 Task: Assign mailaustralia7@gmail.com as Assignee of Issue Issue0000000003 in Backlog  in Scrum Project Project0000000001 in Jira. Assign carxxstreet791@gmail.com as Assignee of Issue Issue0000000004 in Backlog  in Scrum Project Project0000000001 in Jira. Assign carxxstreet791@gmail.com as Assignee of Issue Issue0000000005 in Backlog  in Scrum Project Project0000000001 in Jira. Assign prateek.ku2001@gmail.com as Assignee of Issue Issue0000000006 in Backlog  in Scrum Project Project0000000002 in Jira. Assign prateek.ku2001@gmail.com as Assignee of Issue Issue0000000007 in Backlog  in Scrum Project Project0000000002 in Jira
Action: Mouse moved to (392, 449)
Screenshot: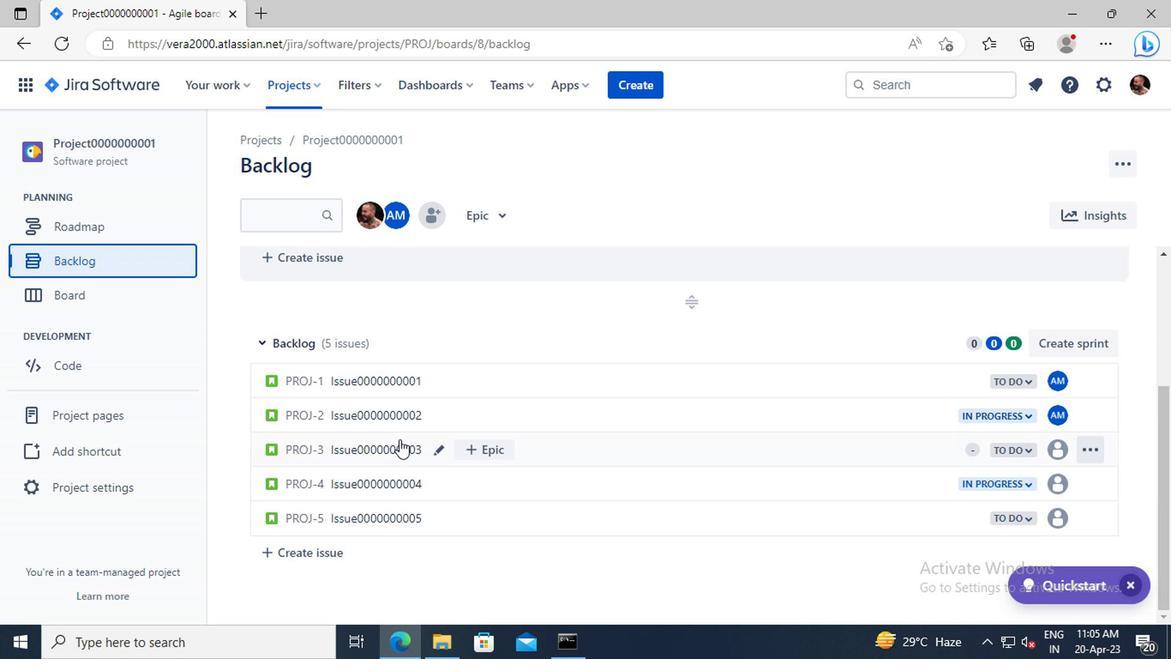 
Action: Mouse pressed left at (392, 449)
Screenshot: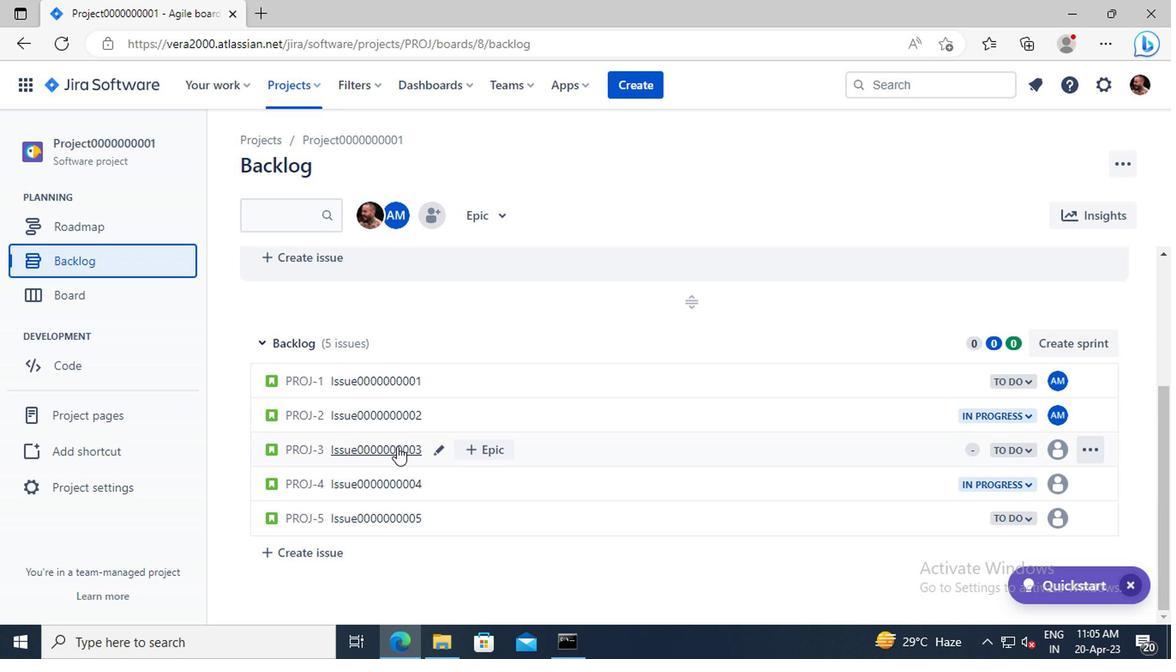 
Action: Mouse moved to (938, 439)
Screenshot: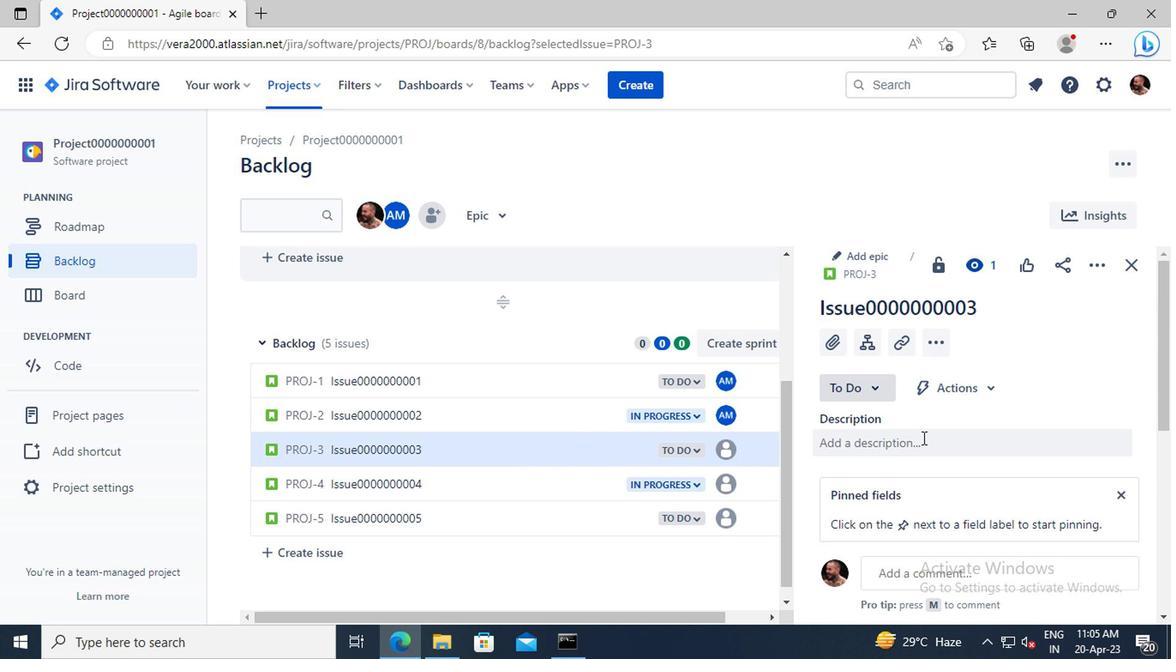 
Action: Mouse scrolled (938, 438) with delta (0, 0)
Screenshot: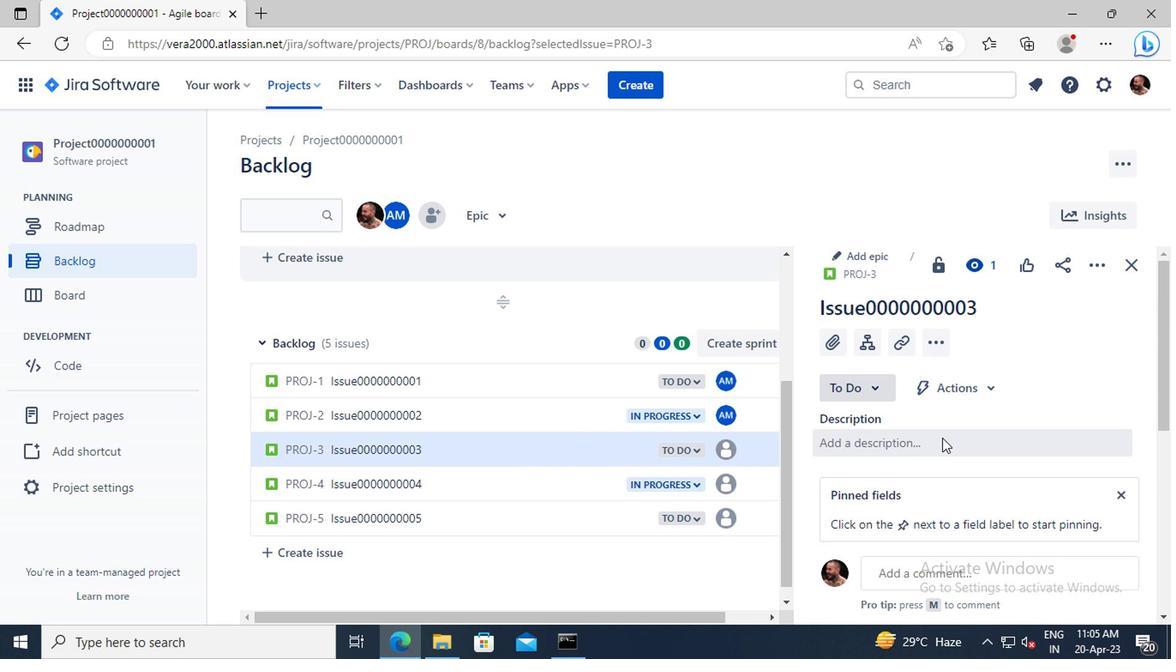 
Action: Mouse scrolled (938, 438) with delta (0, 0)
Screenshot: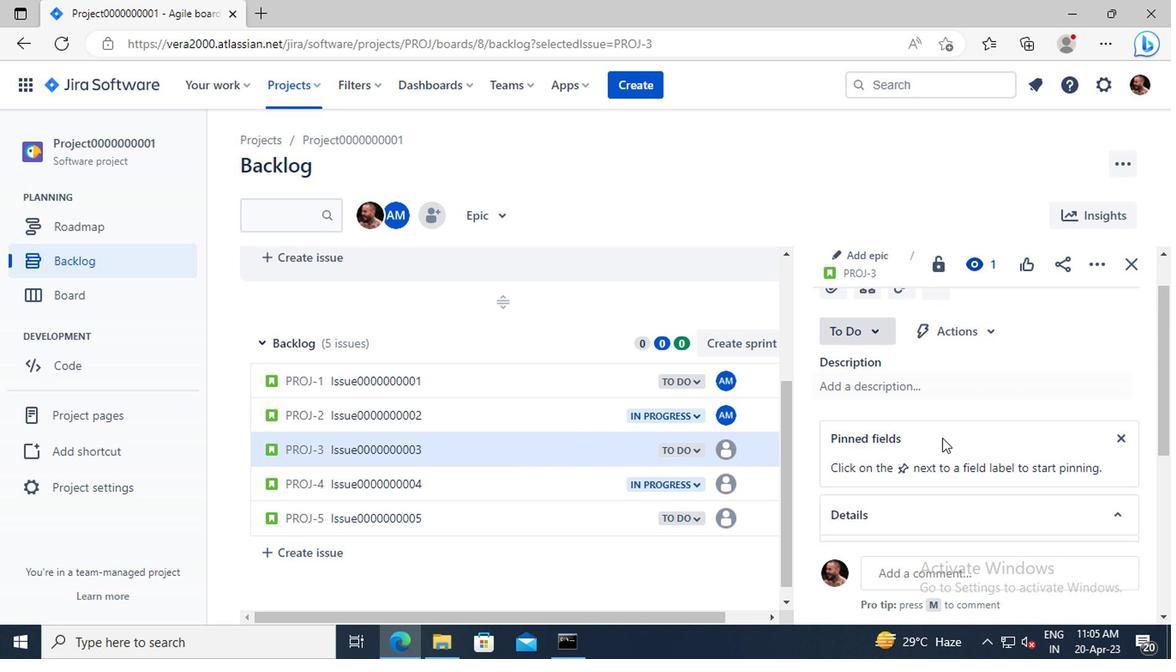 
Action: Mouse scrolled (938, 438) with delta (0, 0)
Screenshot: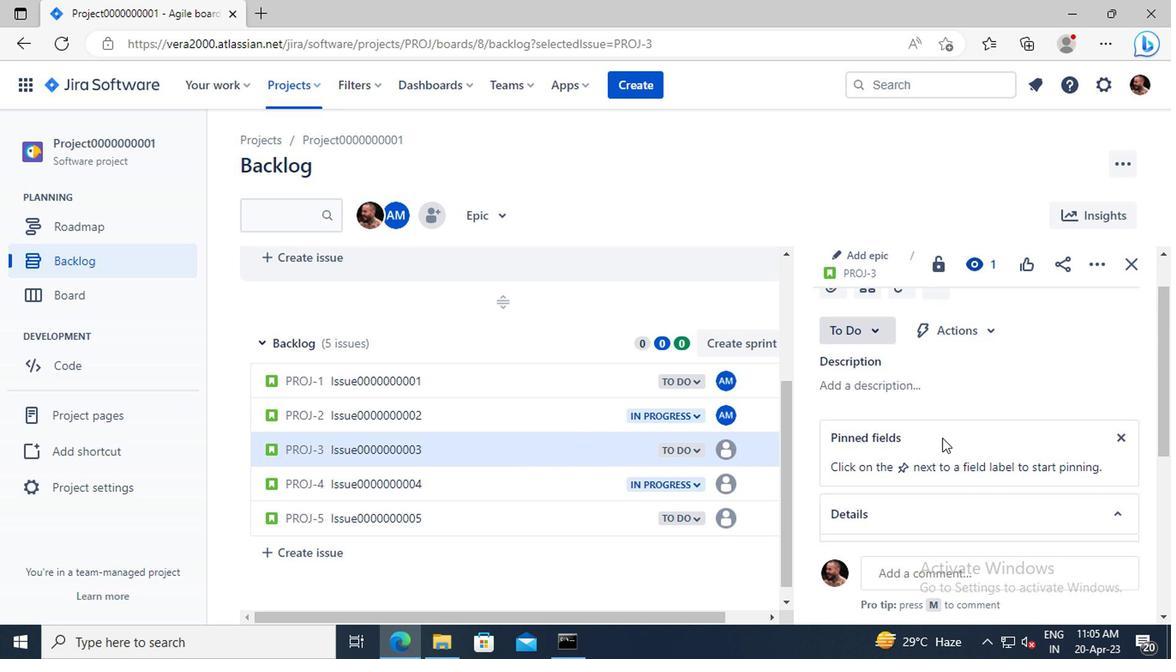 
Action: Mouse moved to (983, 442)
Screenshot: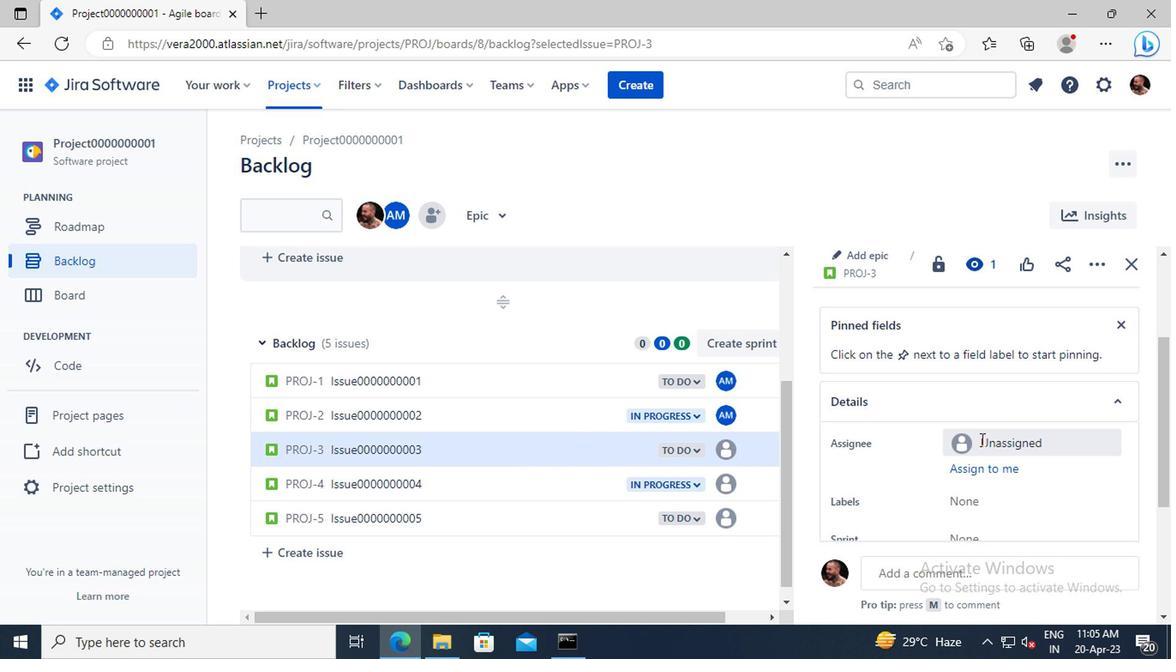 
Action: Mouse pressed left at (983, 442)
Screenshot: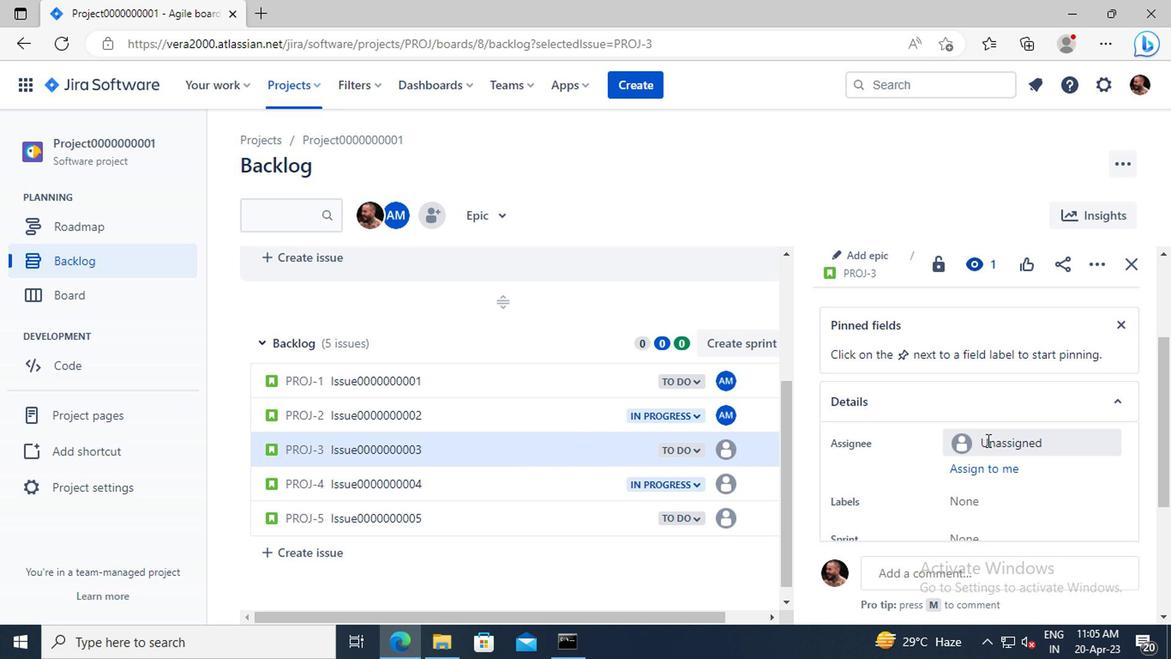 
Action: Key pressed australia
Screenshot: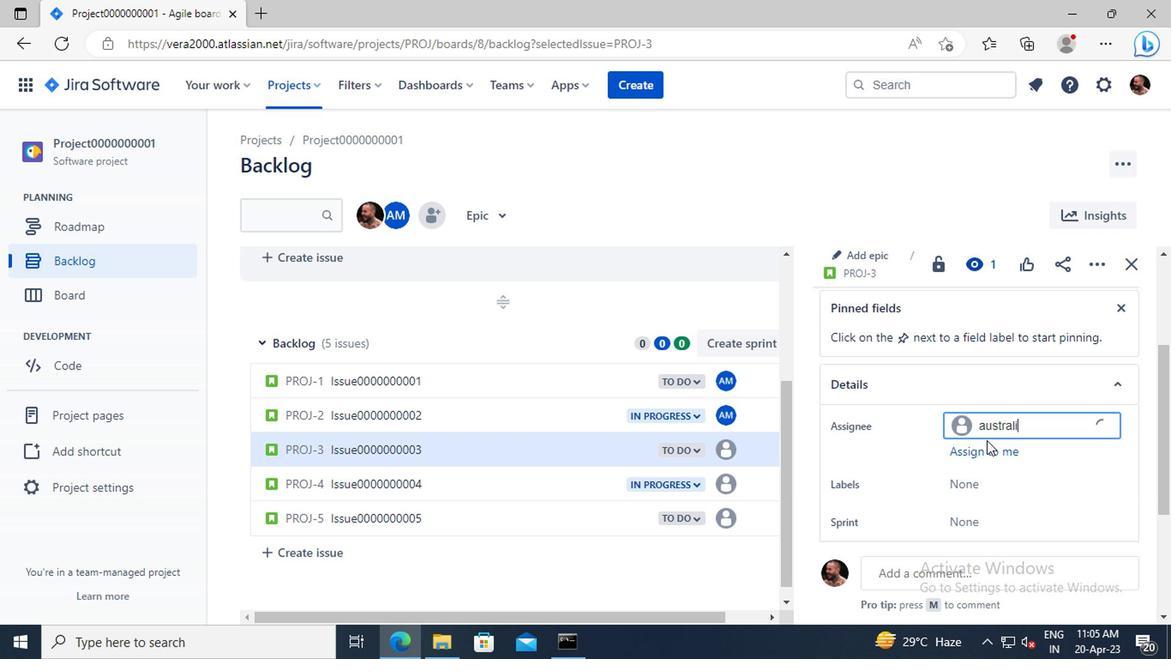 
Action: Mouse moved to (997, 470)
Screenshot: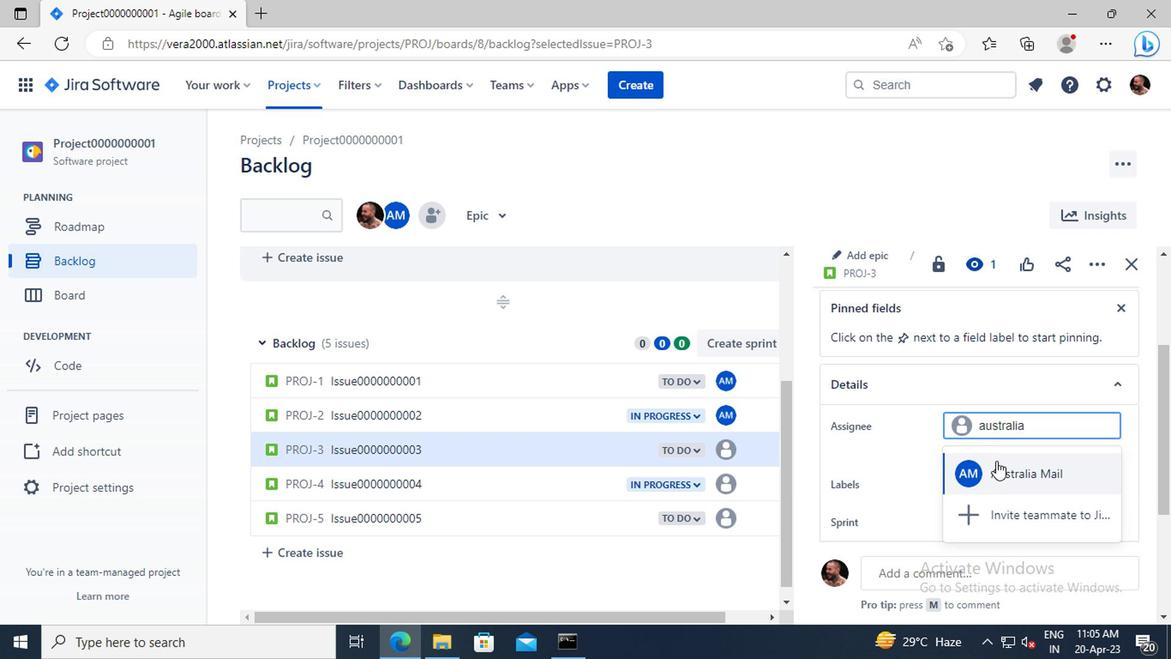 
Action: Mouse pressed left at (997, 470)
Screenshot: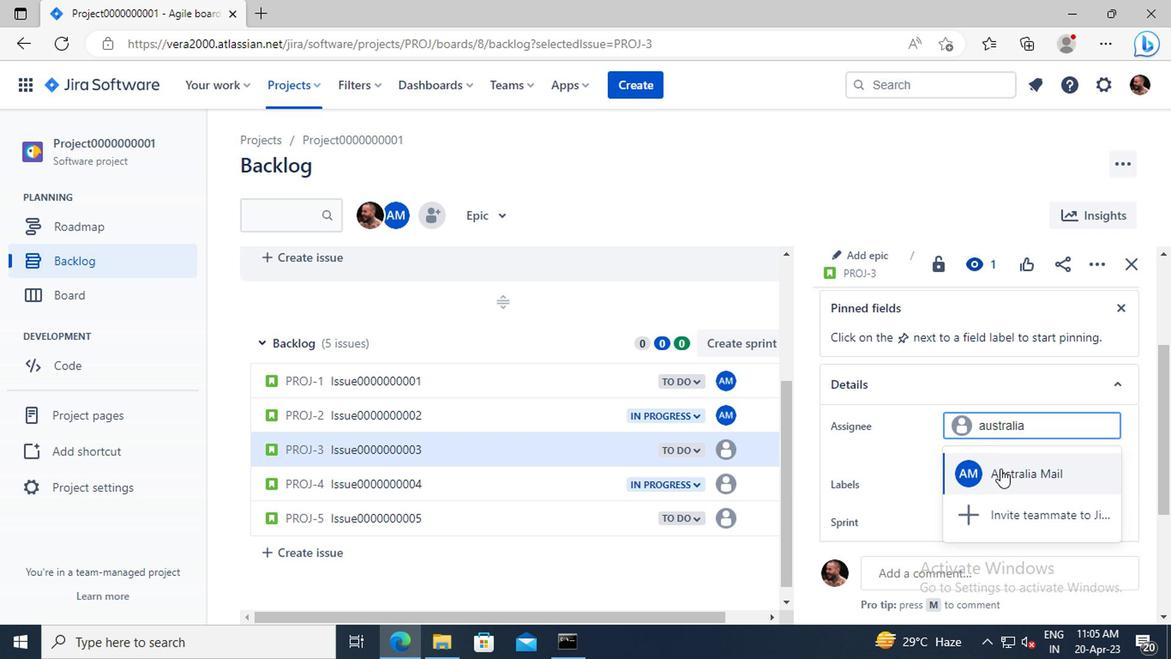 
Action: Mouse moved to (389, 480)
Screenshot: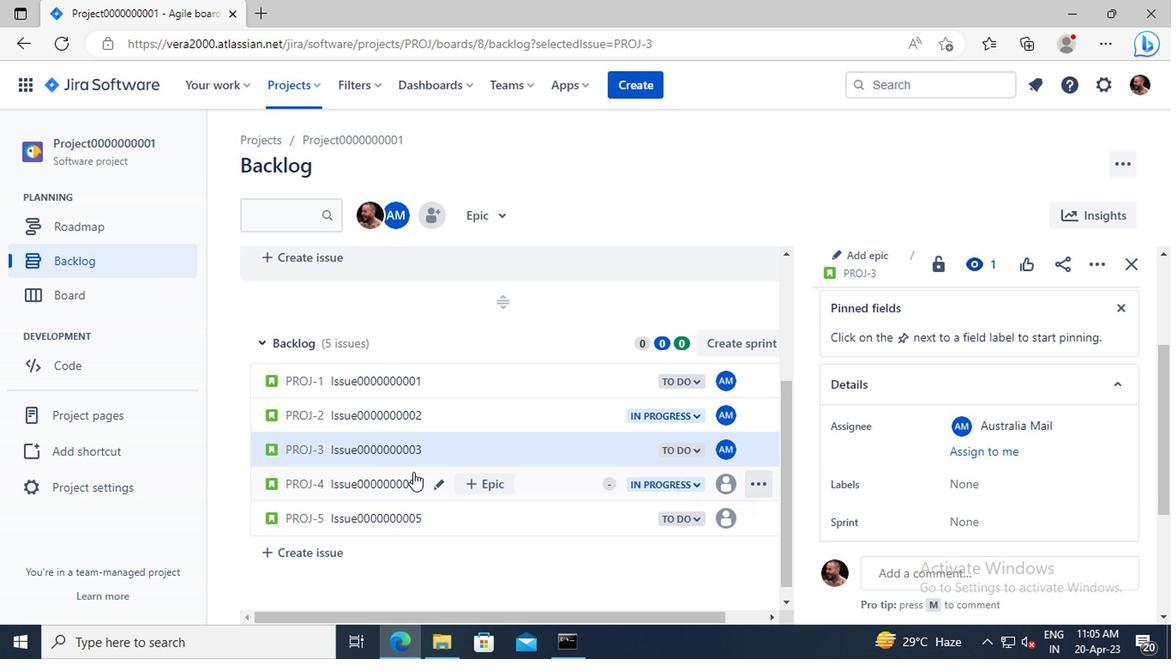 
Action: Mouse pressed left at (389, 480)
Screenshot: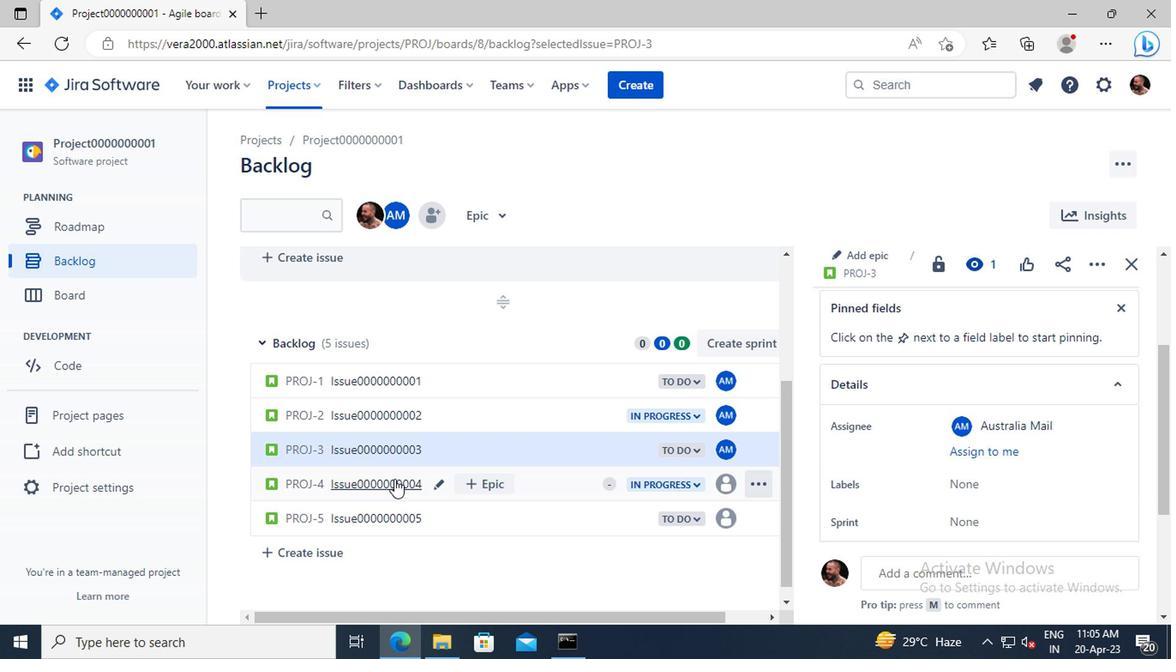 
Action: Mouse moved to (926, 429)
Screenshot: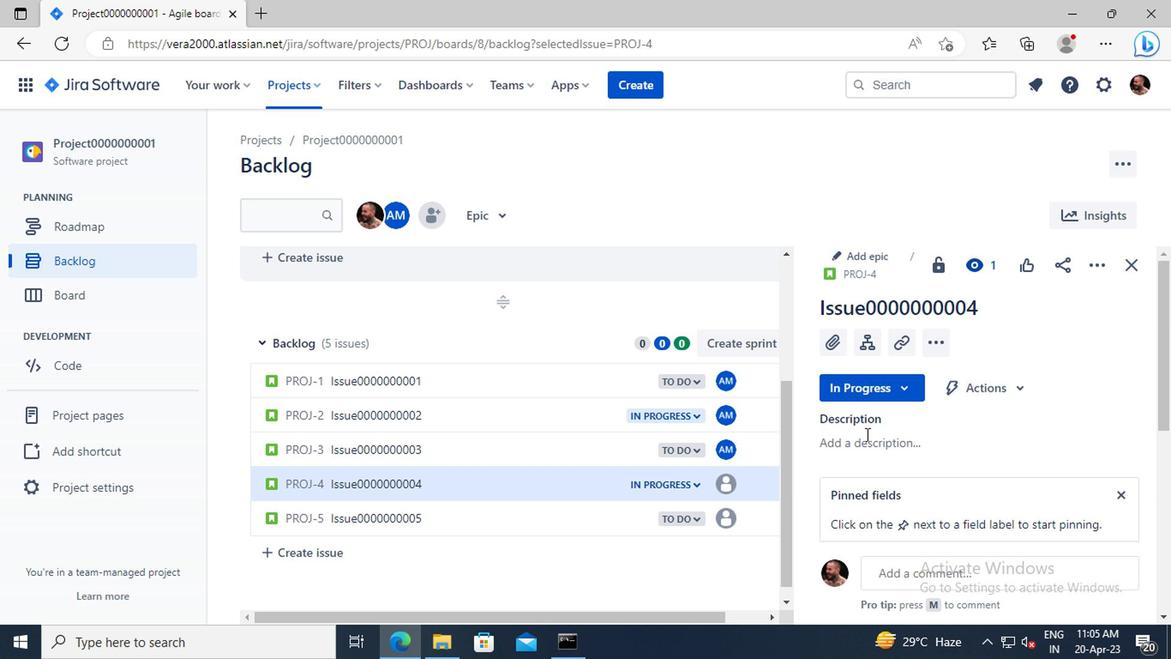 
Action: Mouse scrolled (926, 428) with delta (0, -1)
Screenshot: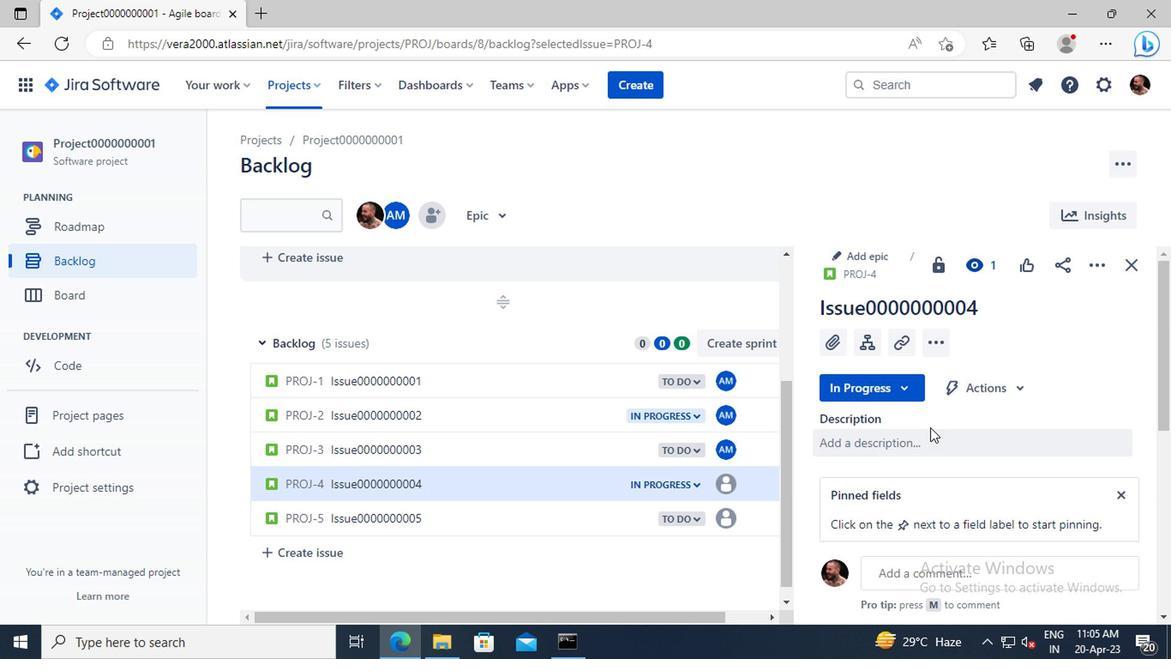 
Action: Mouse scrolled (926, 428) with delta (0, -1)
Screenshot: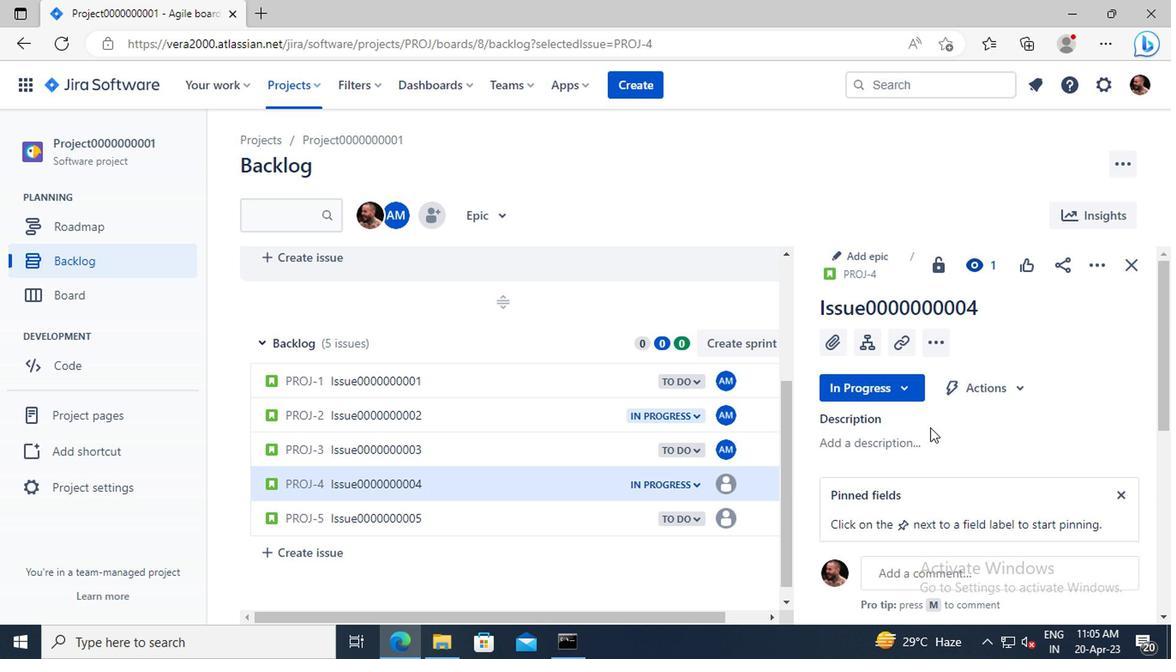 
Action: Mouse scrolled (926, 428) with delta (0, -1)
Screenshot: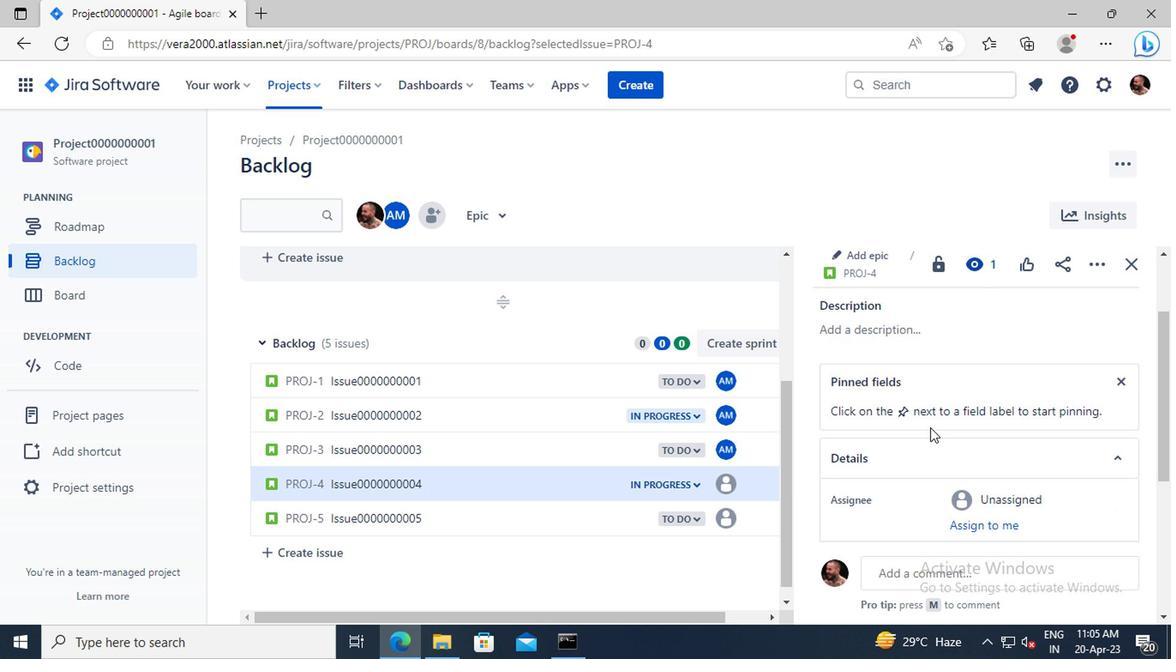 
Action: Mouse moved to (990, 436)
Screenshot: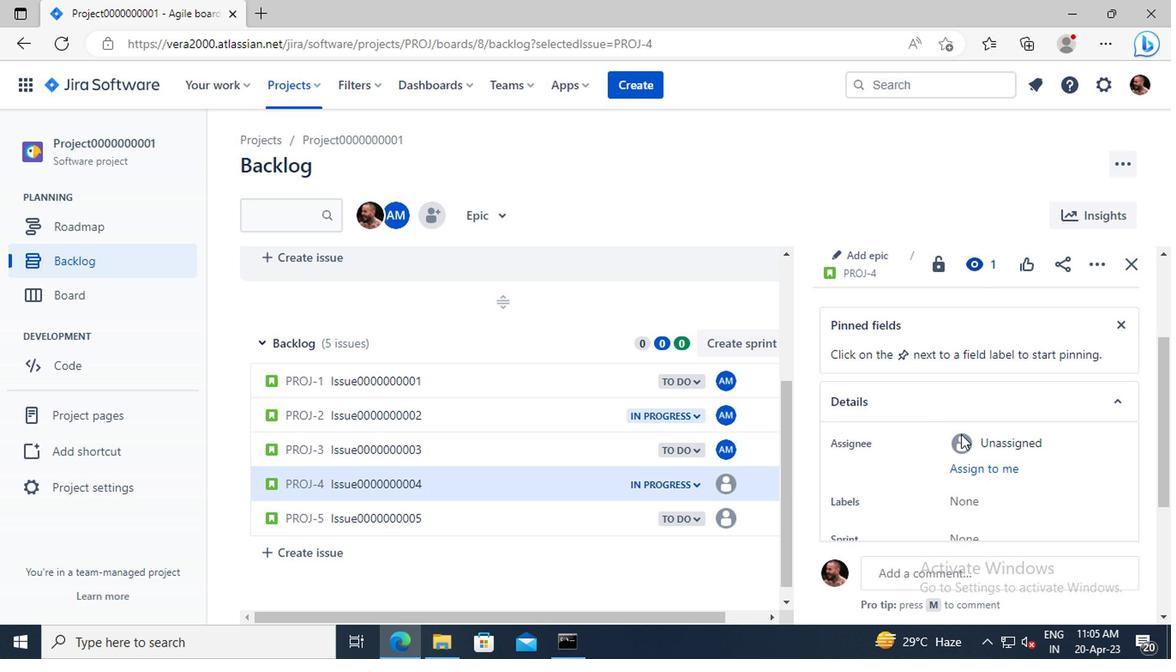 
Action: Mouse pressed left at (990, 436)
Screenshot: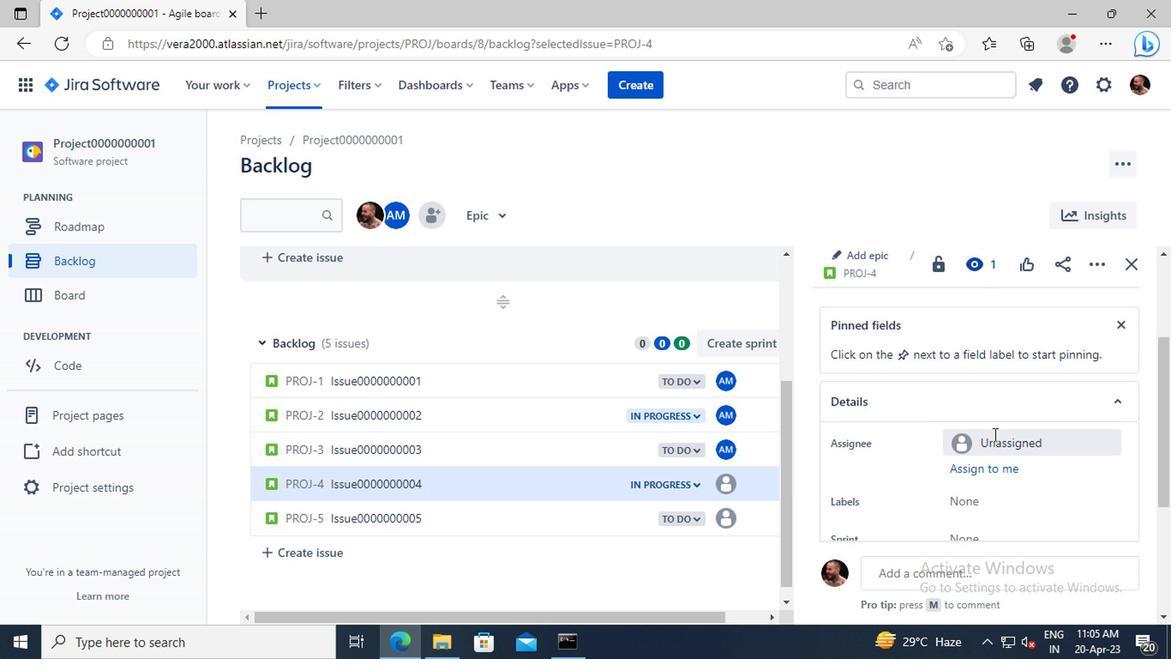 
Action: Mouse moved to (991, 436)
Screenshot: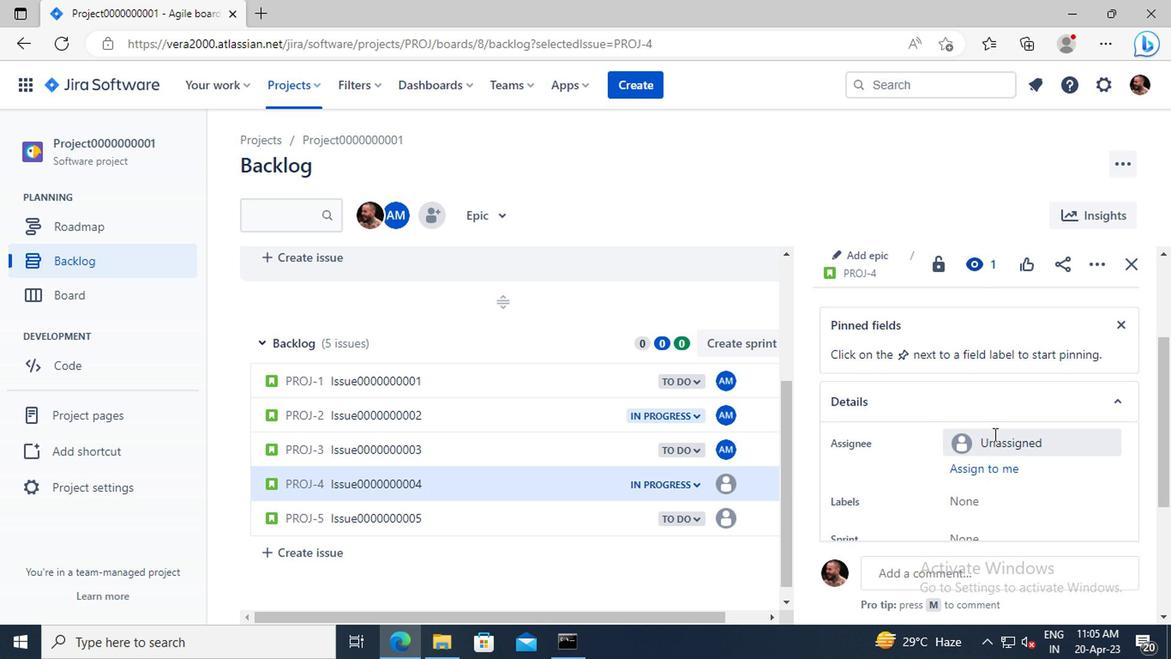 
Action: Key pressed carxx
Screenshot: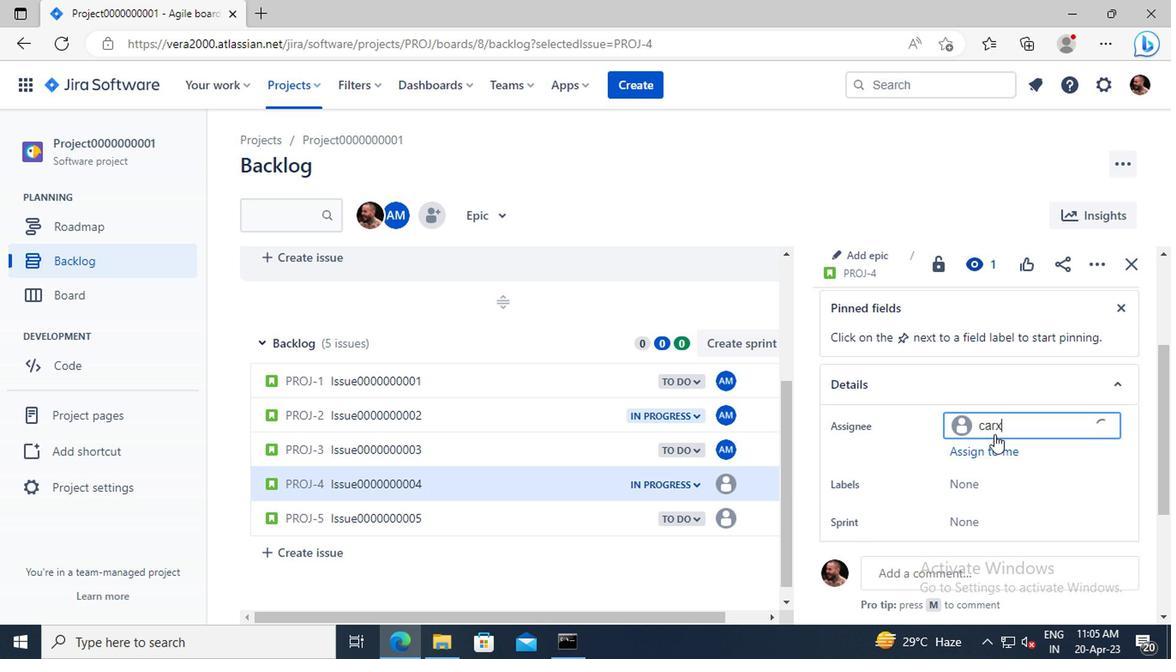 
Action: Mouse moved to (996, 477)
Screenshot: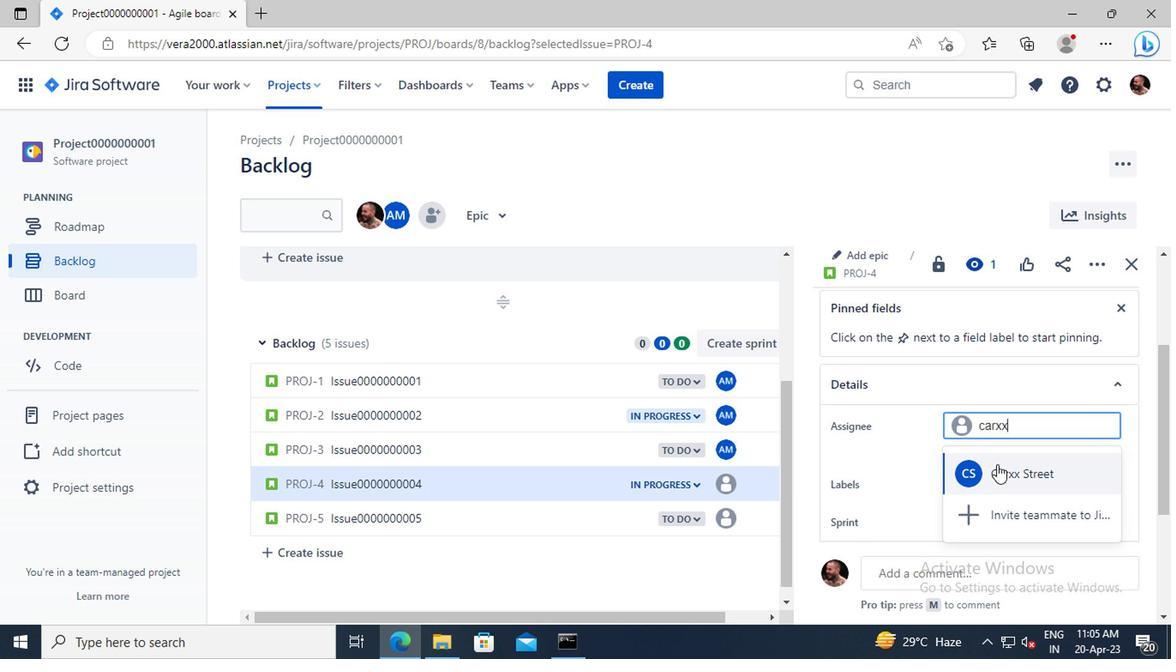 
Action: Mouse pressed left at (996, 477)
Screenshot: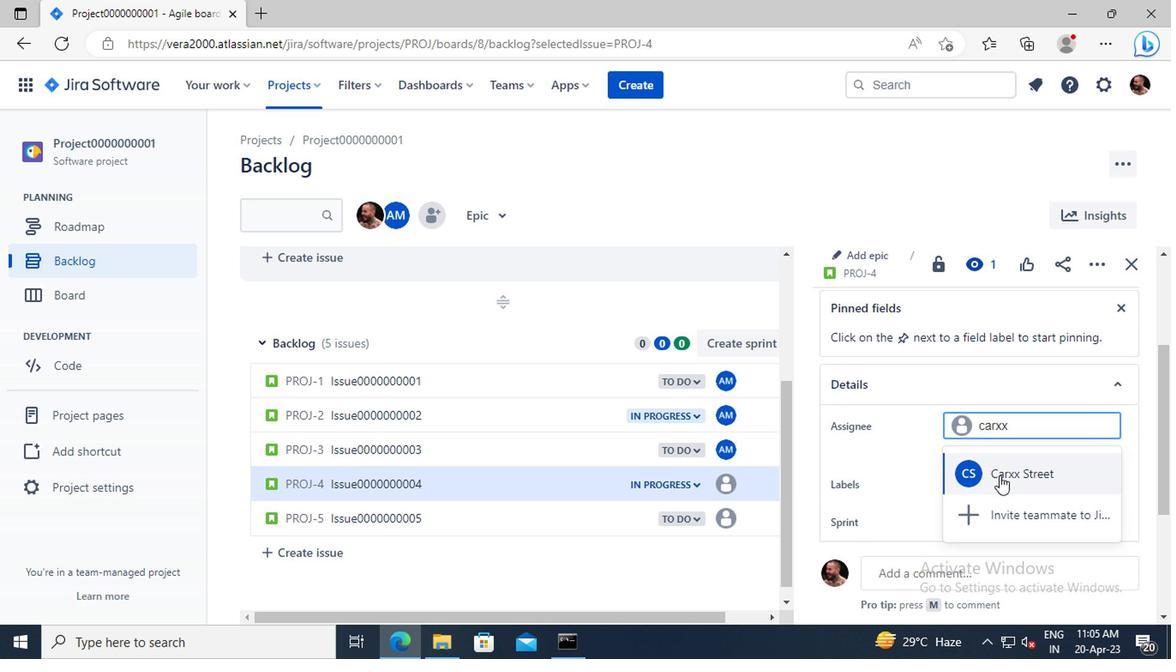 
Action: Mouse moved to (365, 517)
Screenshot: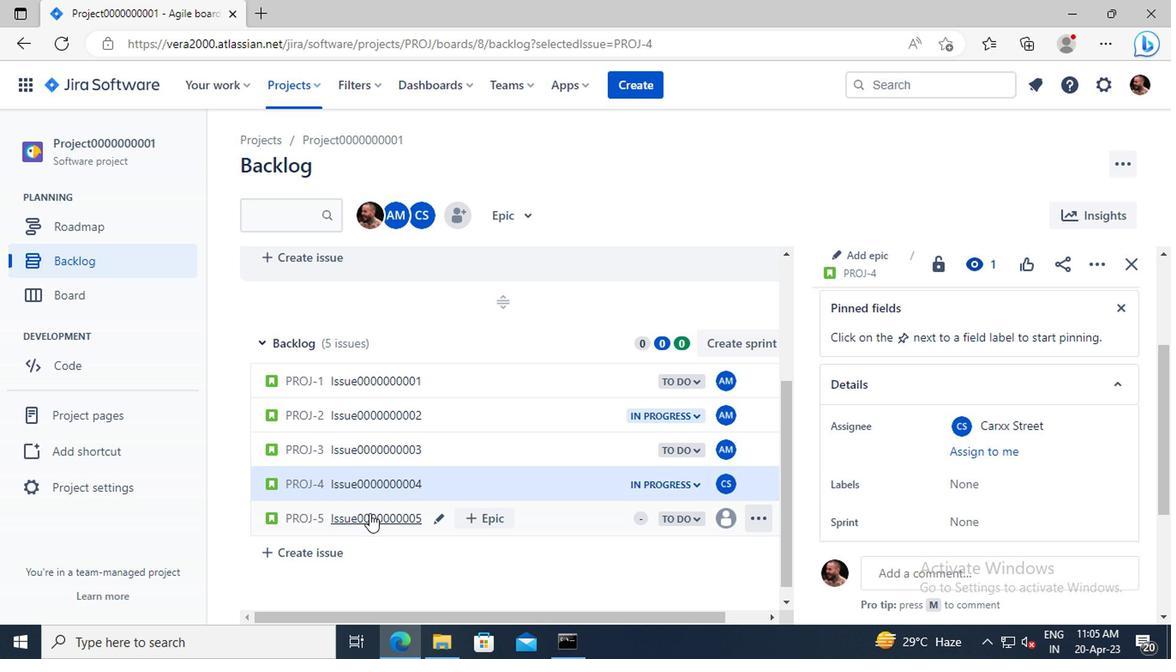 
Action: Mouse pressed left at (365, 517)
Screenshot: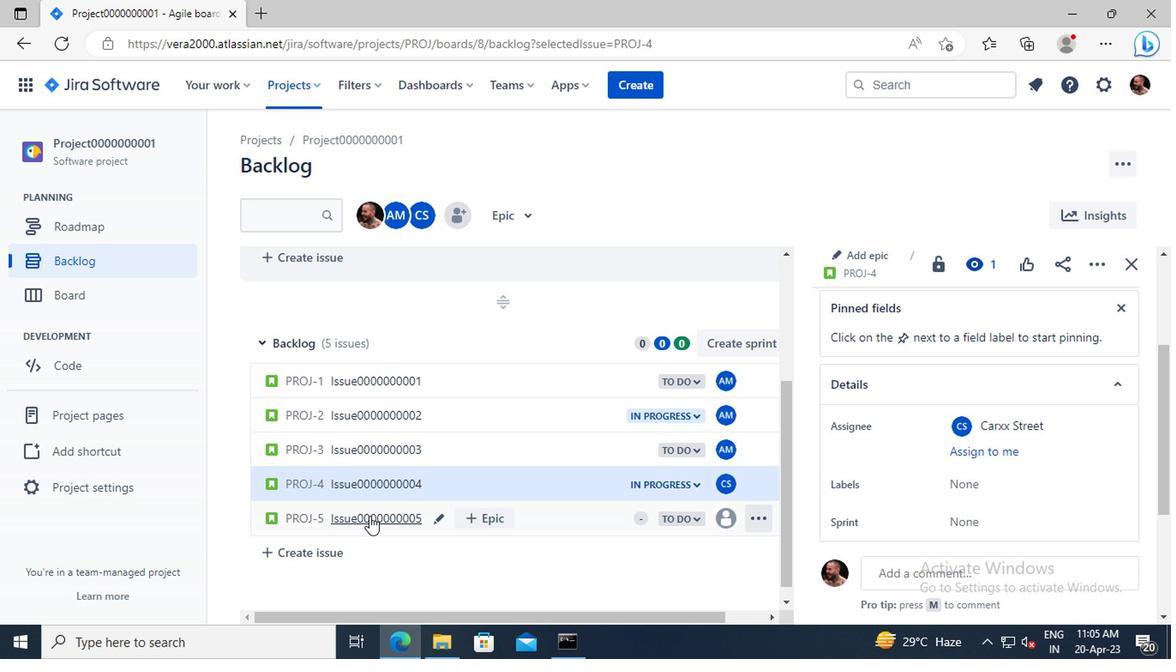 
Action: Mouse moved to (928, 439)
Screenshot: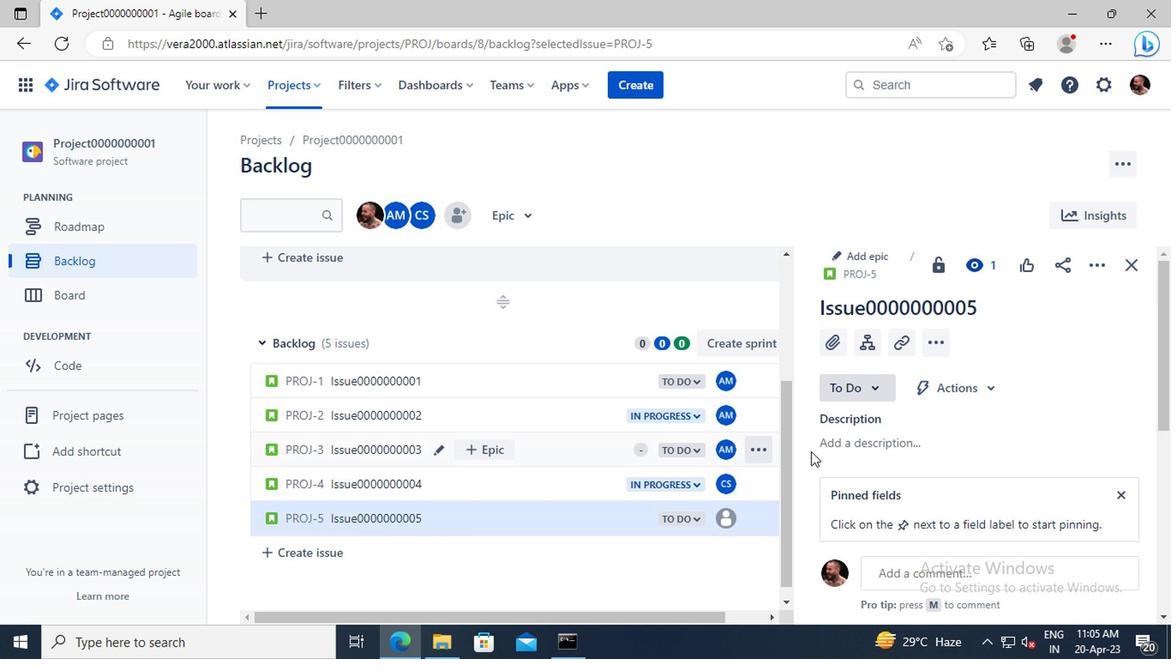
Action: Mouse scrolled (928, 438) with delta (0, 0)
Screenshot: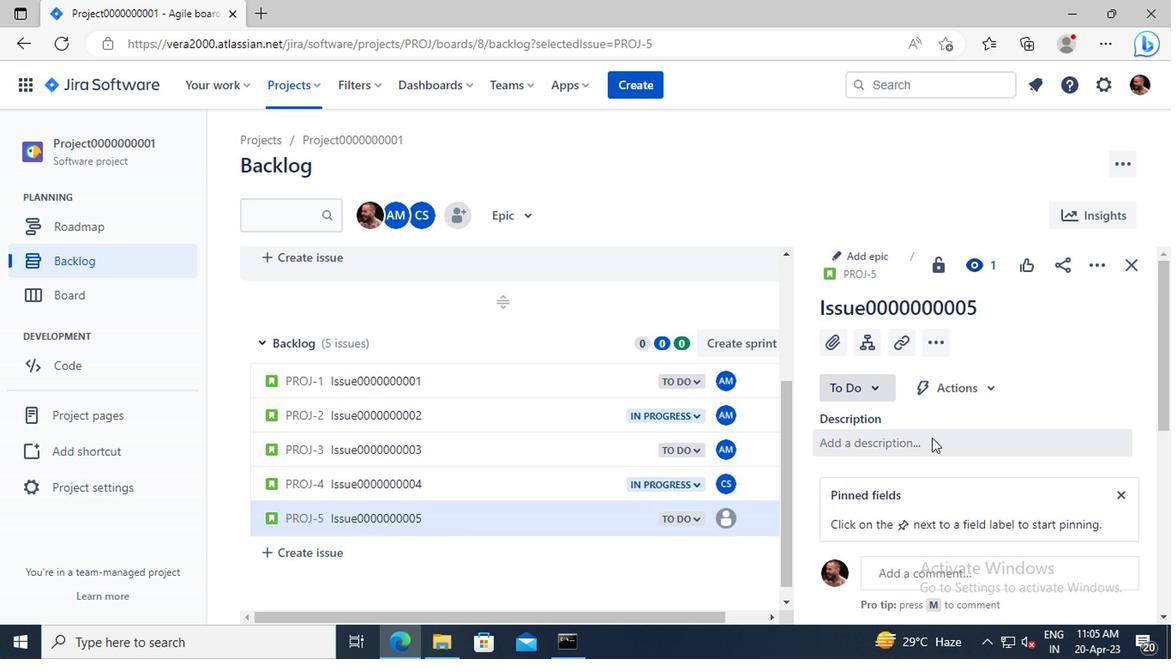 
Action: Mouse scrolled (928, 438) with delta (0, 0)
Screenshot: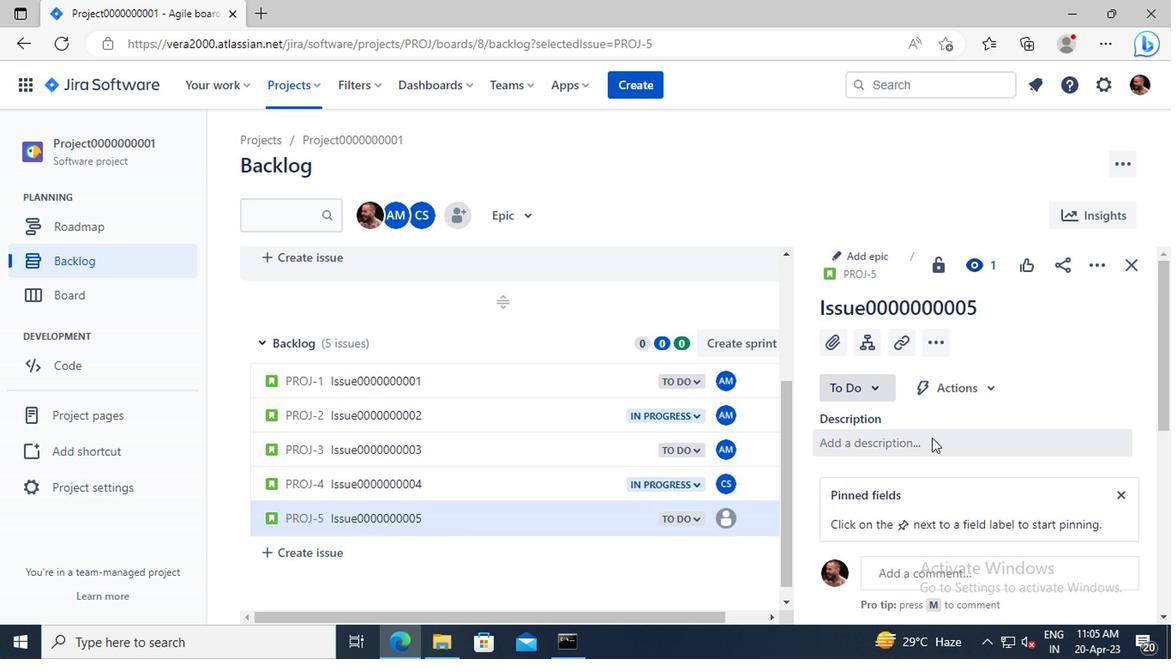 
Action: Mouse moved to (972, 423)
Screenshot: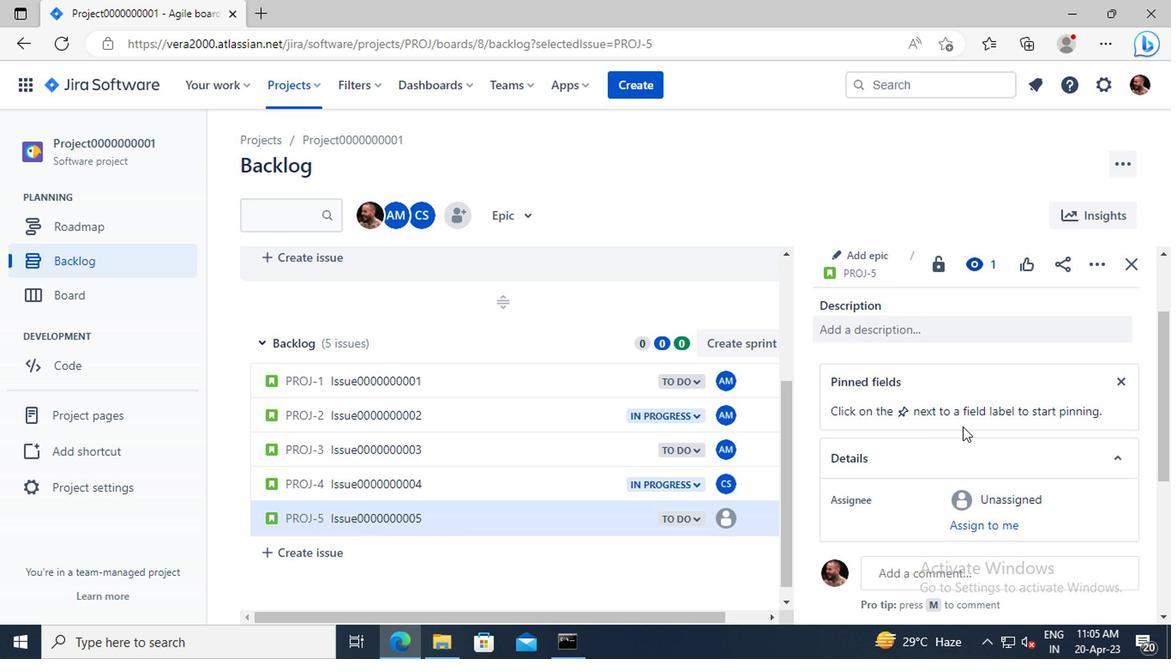 
Action: Mouse scrolled (972, 422) with delta (0, -1)
Screenshot: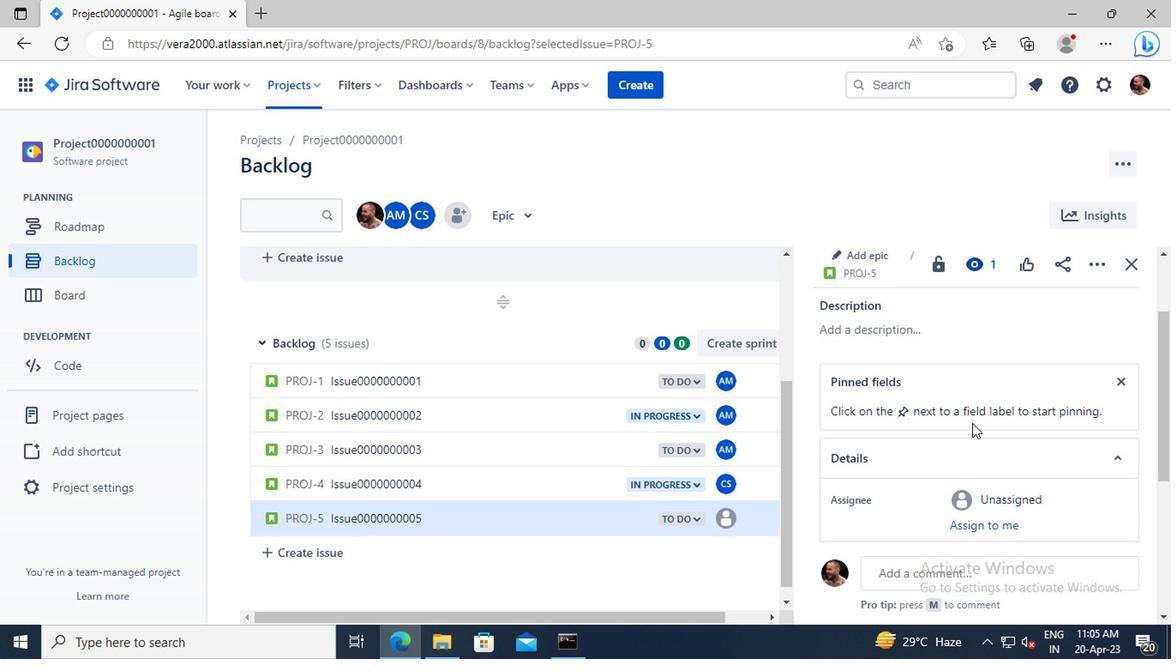 
Action: Mouse moved to (1001, 439)
Screenshot: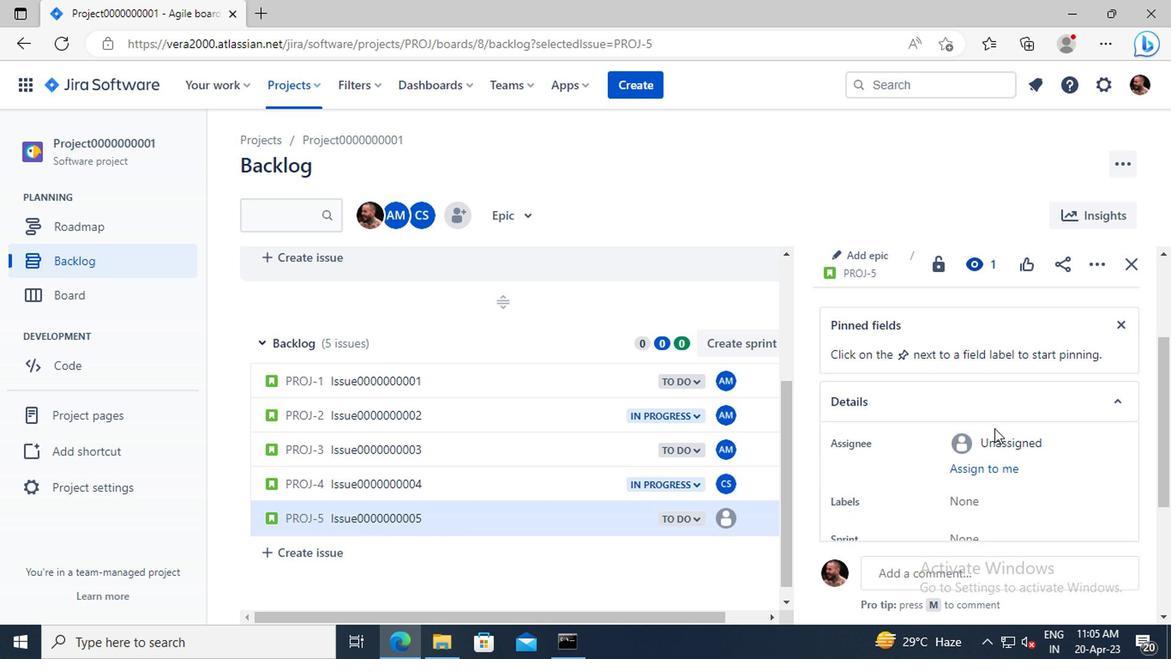 
Action: Mouse pressed left at (1001, 439)
Screenshot: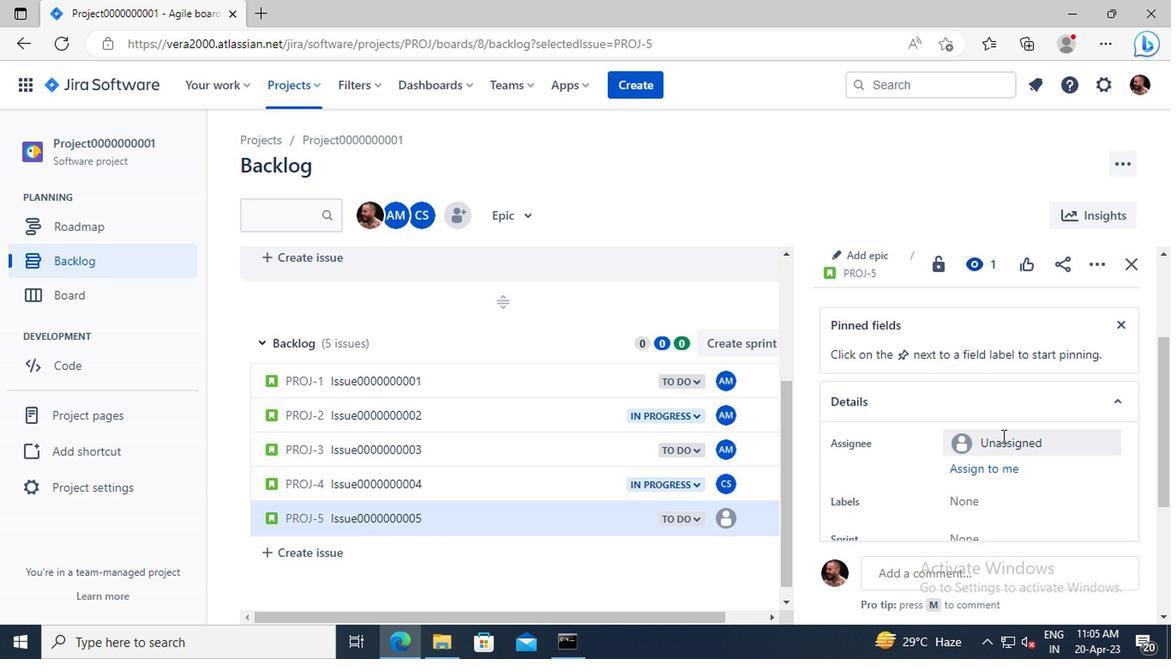 
Action: Key pressed carxx
Screenshot: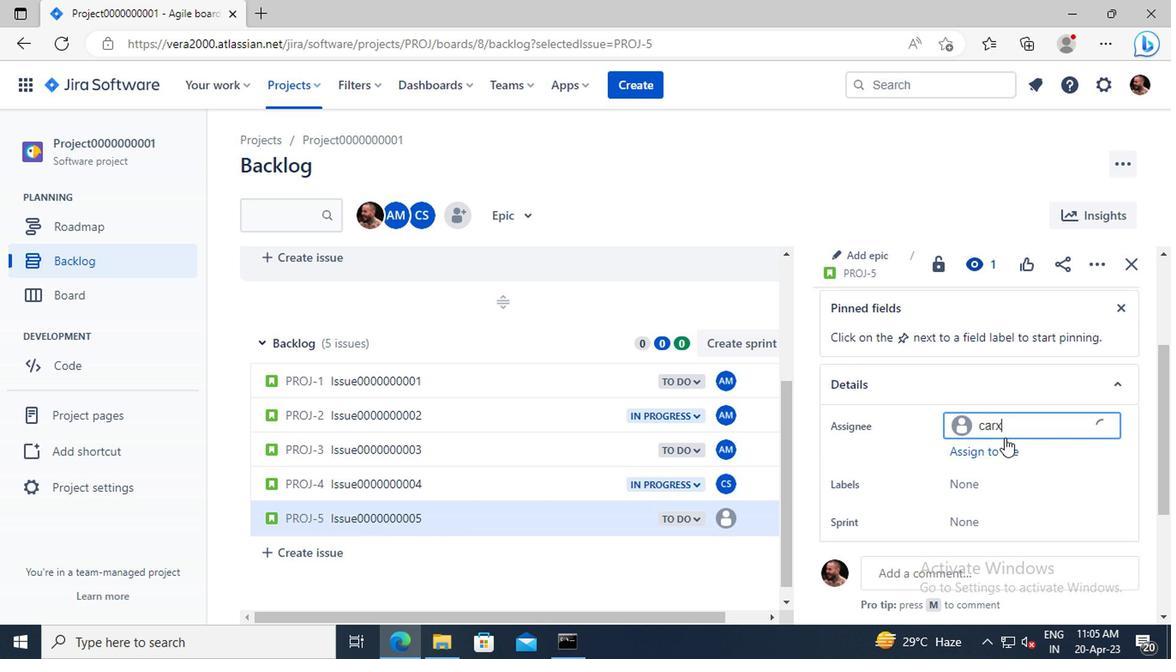 
Action: Mouse moved to (1009, 471)
Screenshot: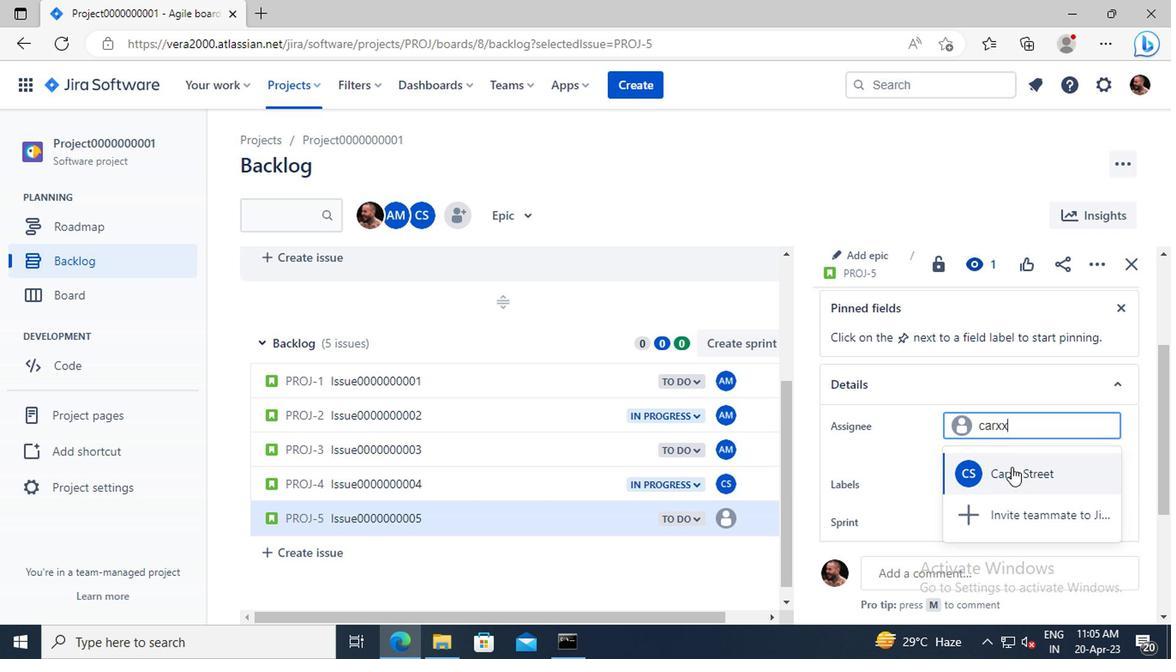 
Action: Mouse pressed left at (1009, 471)
Screenshot: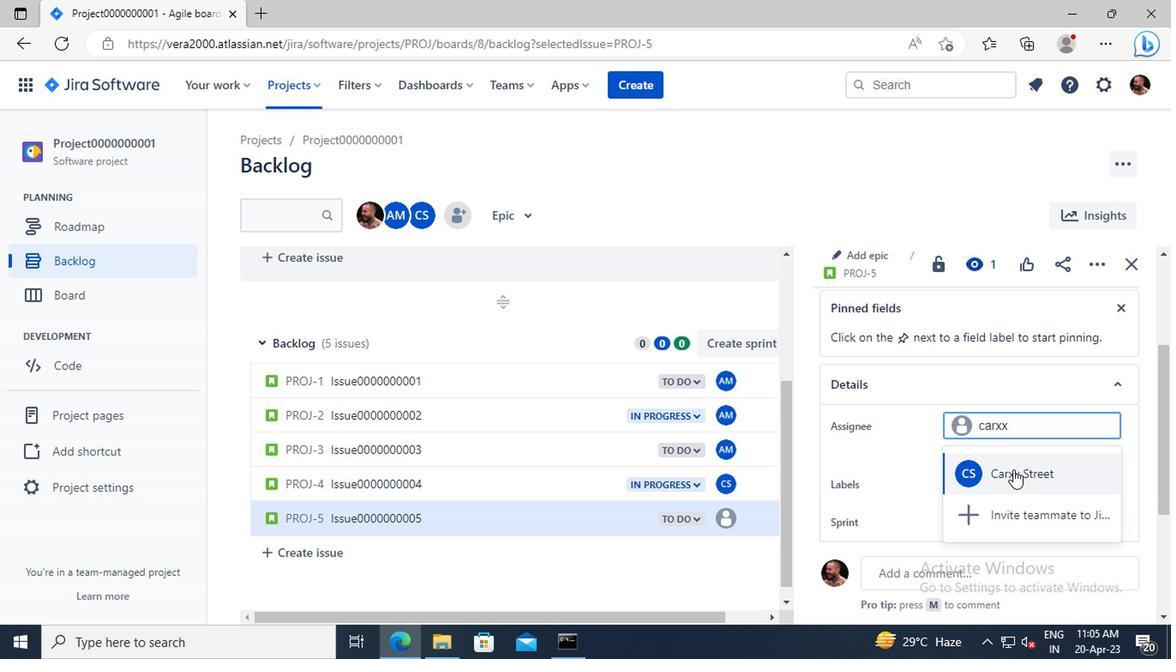 
Action: Mouse moved to (305, 82)
Screenshot: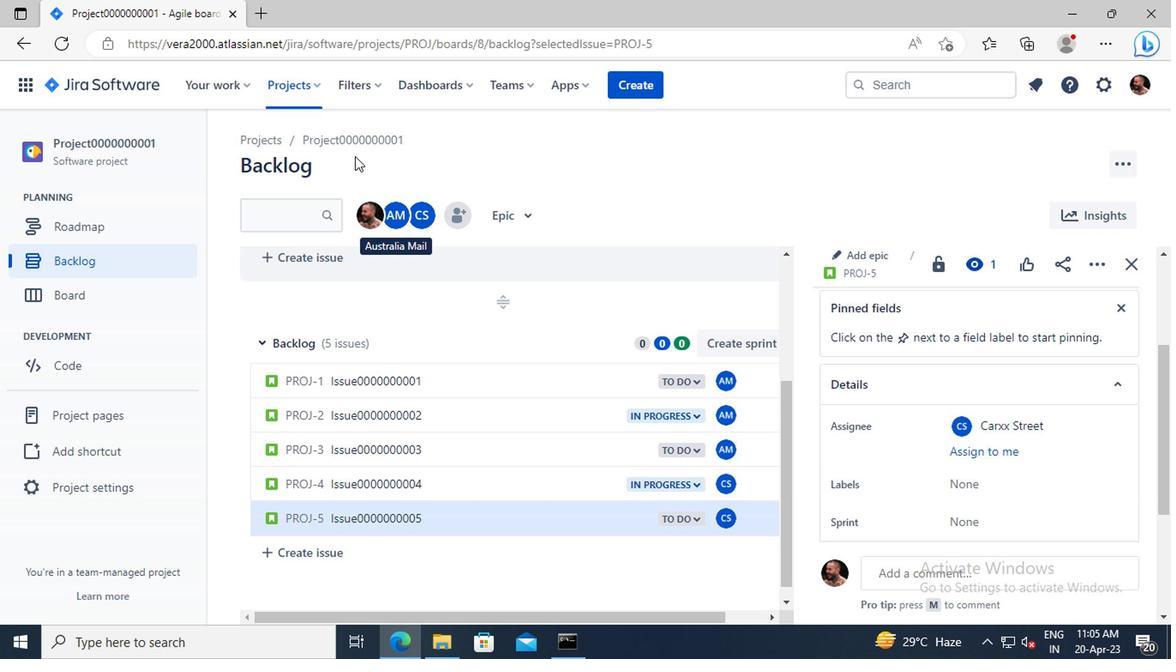 
Action: Mouse pressed left at (305, 82)
Screenshot: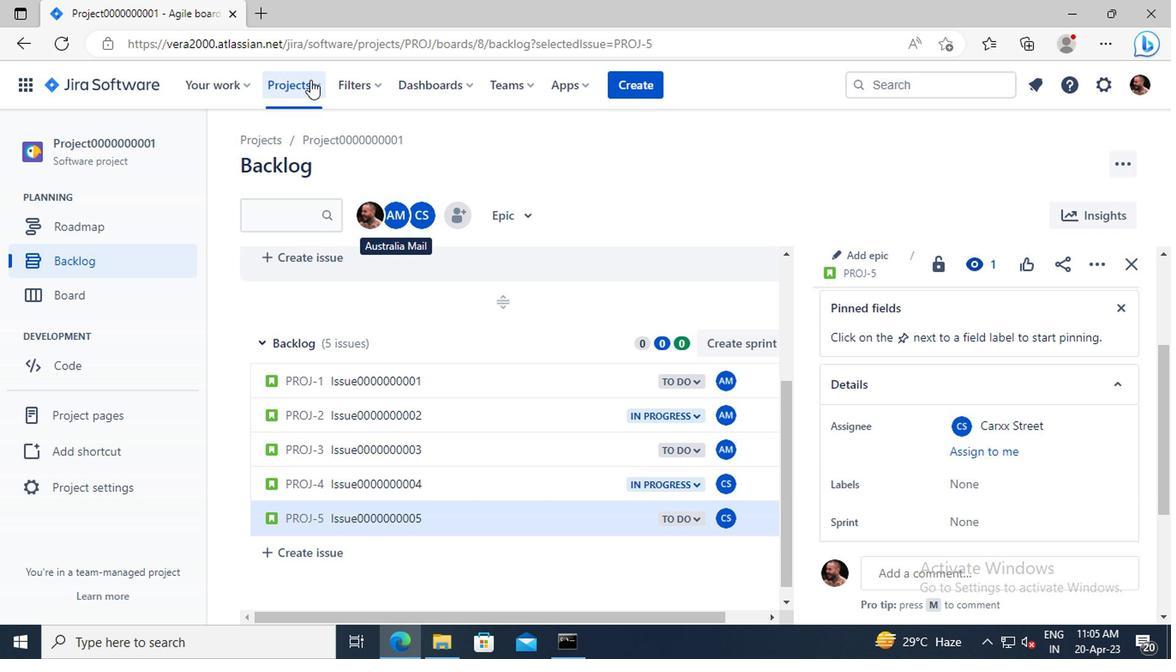 
Action: Mouse moved to (344, 208)
Screenshot: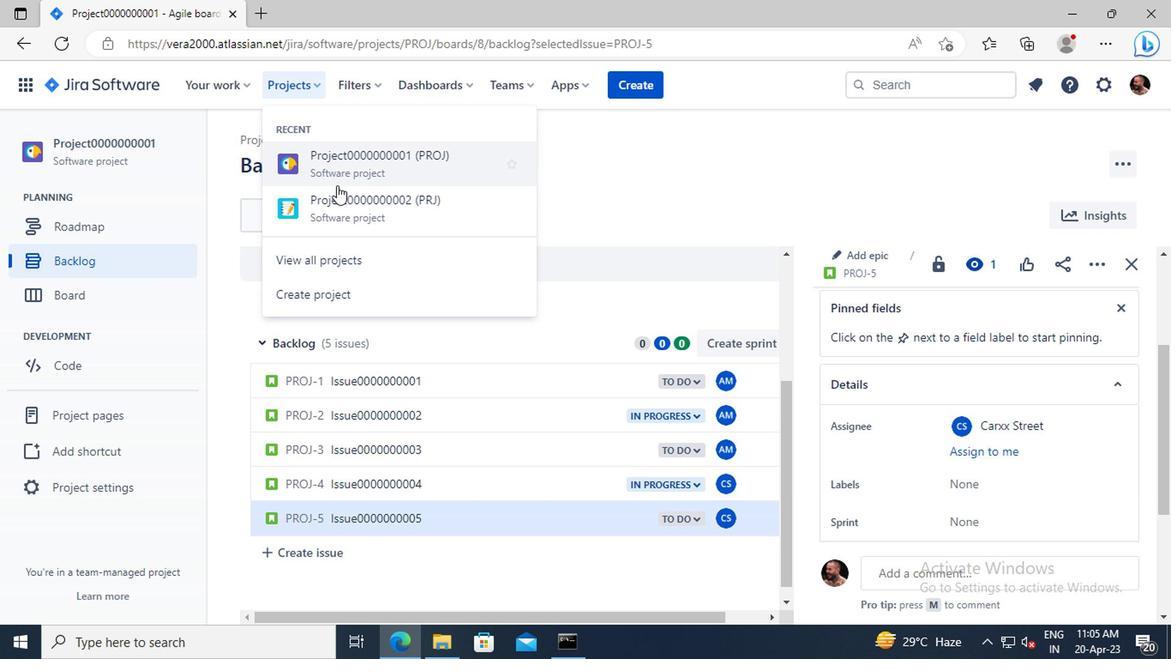 
Action: Mouse pressed left at (344, 208)
Screenshot: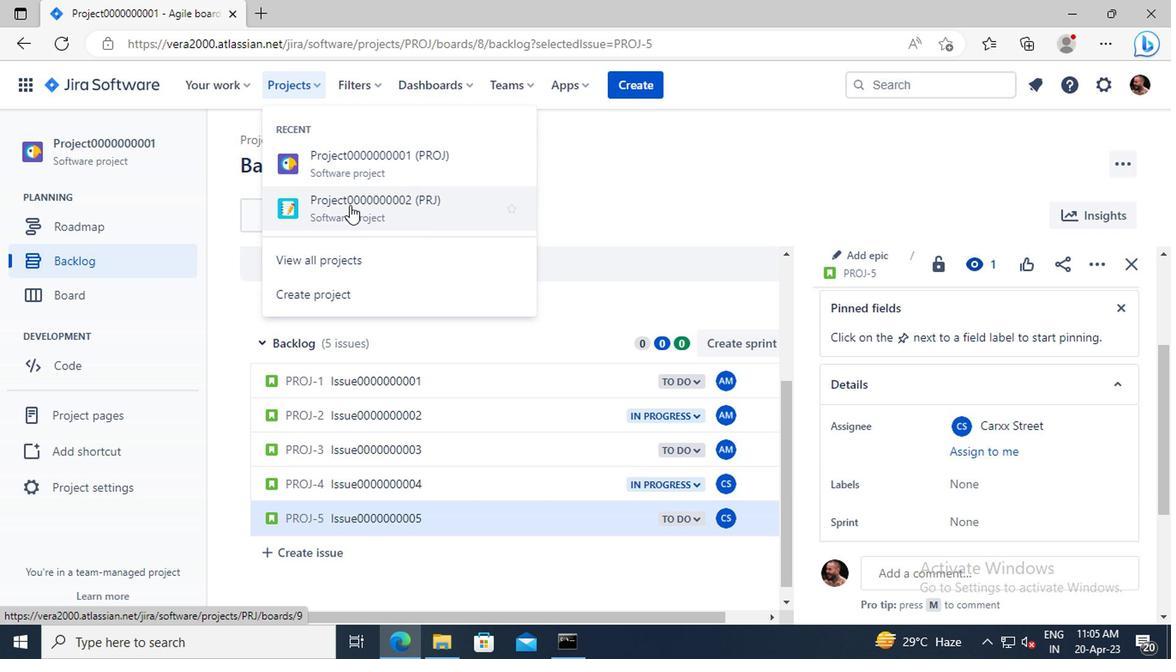 
Action: Mouse moved to (102, 257)
Screenshot: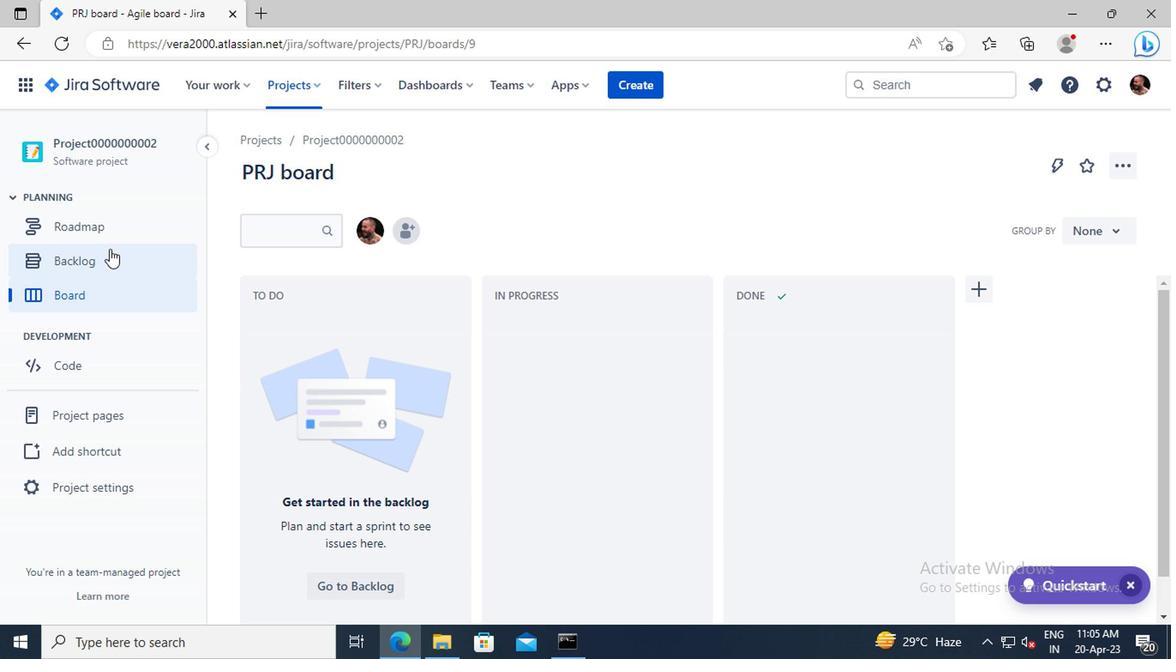 
Action: Mouse pressed left at (102, 257)
Screenshot: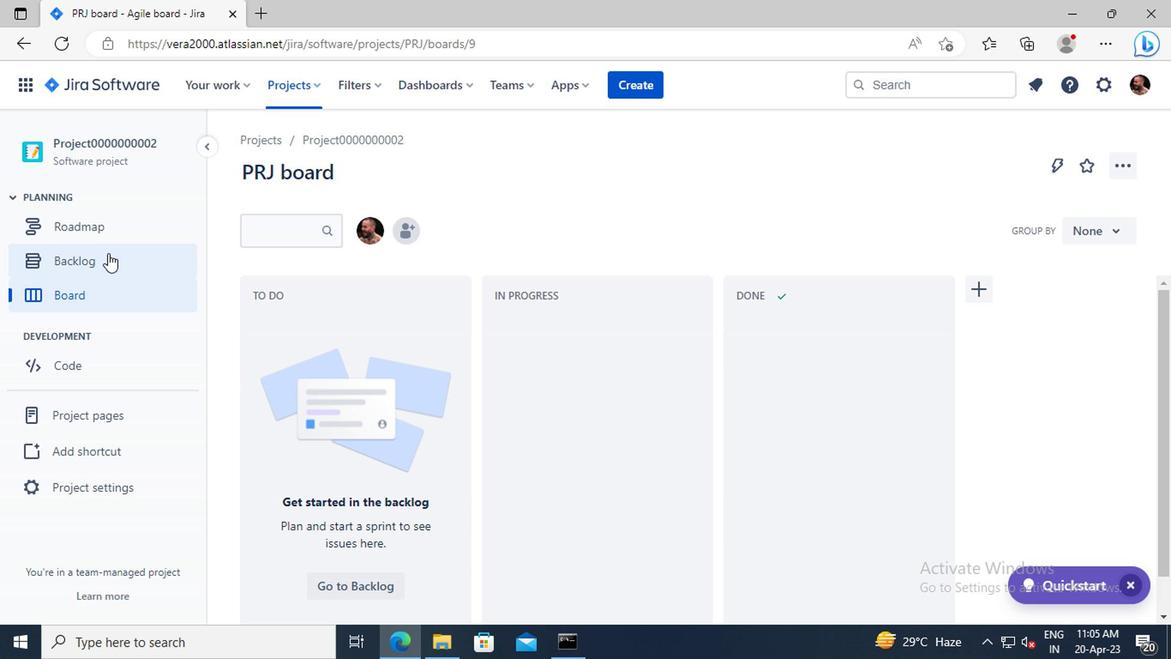 
Action: Mouse moved to (400, 272)
Screenshot: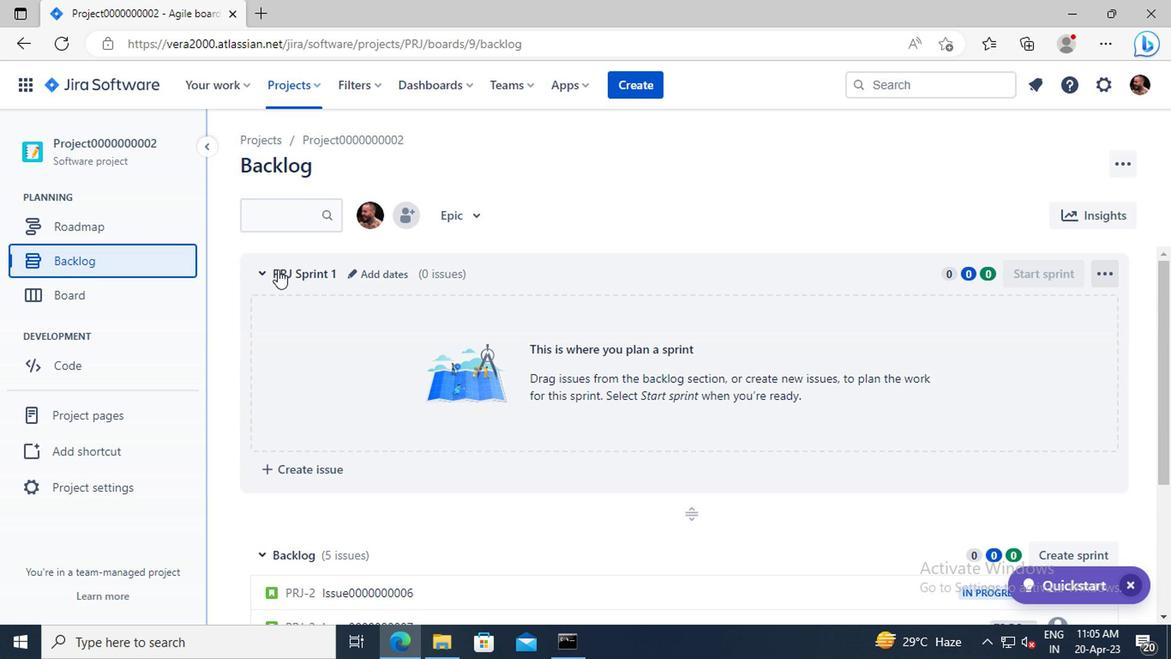 
Action: Mouse scrolled (400, 272) with delta (0, 0)
Screenshot: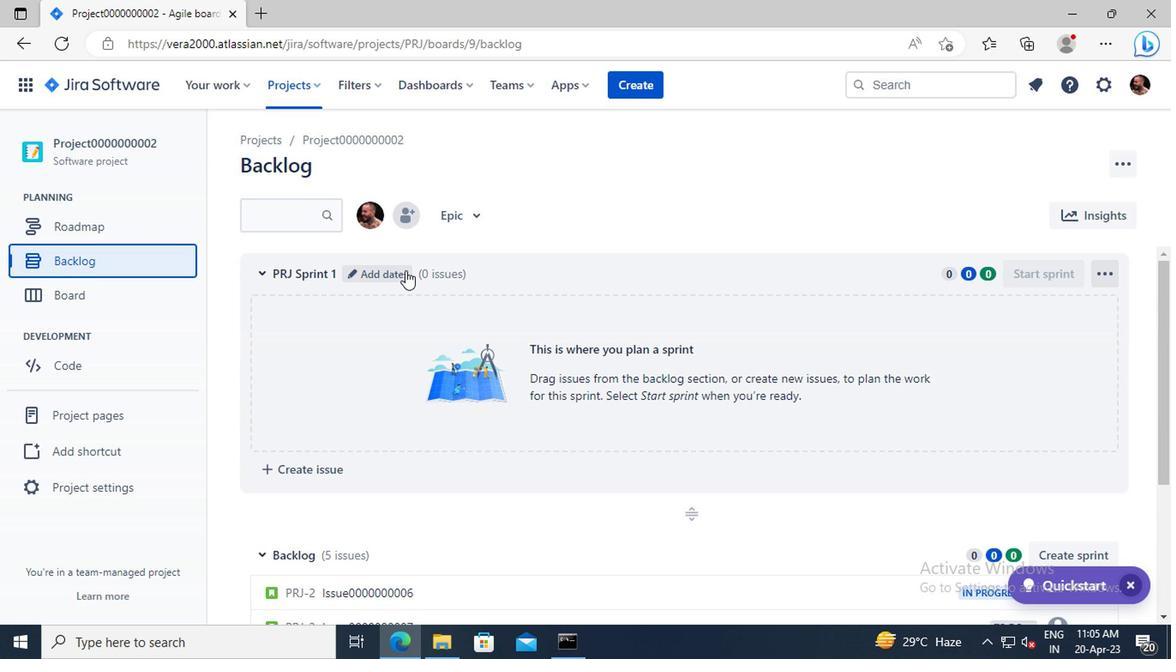 
Action: Mouse scrolled (400, 272) with delta (0, 0)
Screenshot: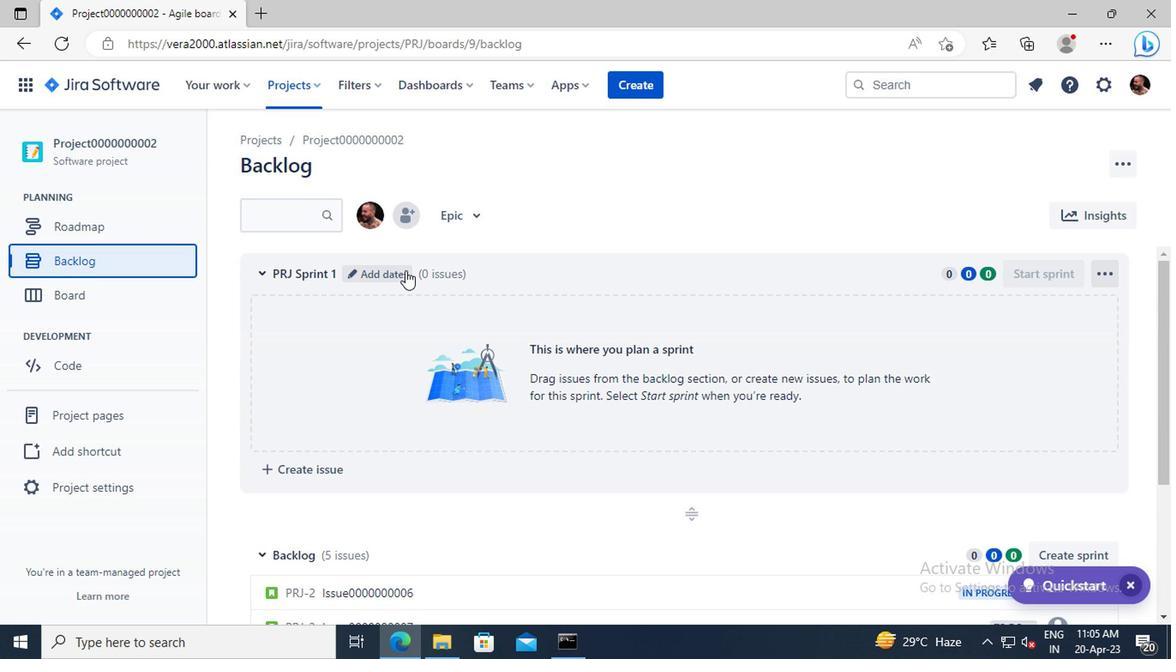 
Action: Mouse scrolled (400, 272) with delta (0, 0)
Screenshot: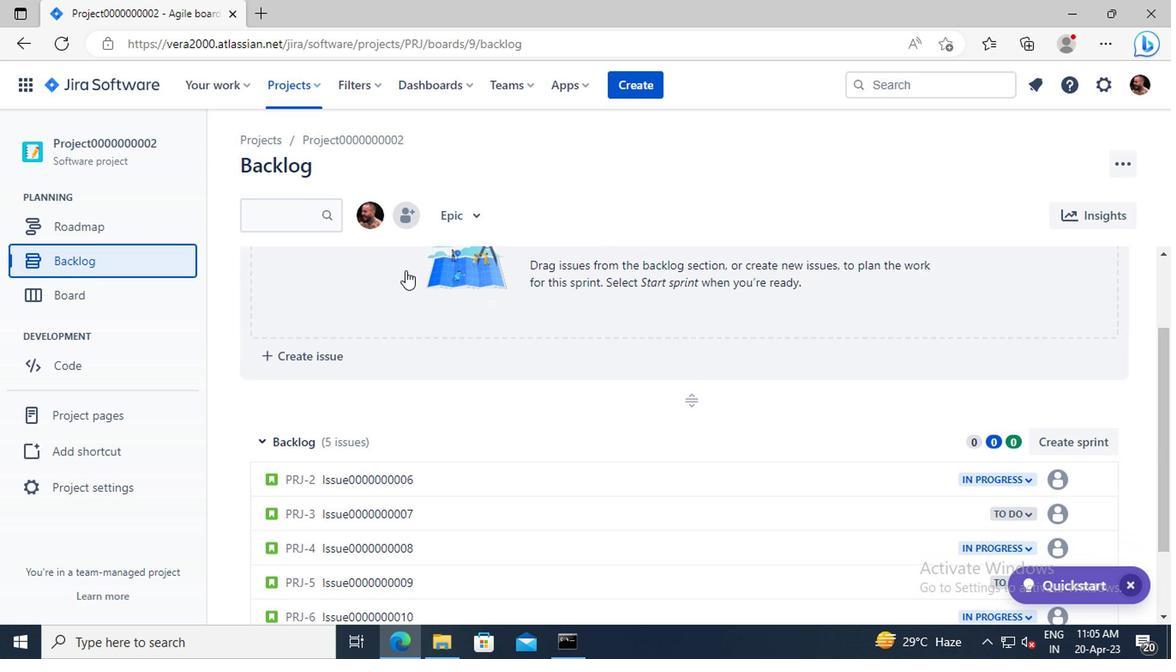 
Action: Mouse moved to (380, 423)
Screenshot: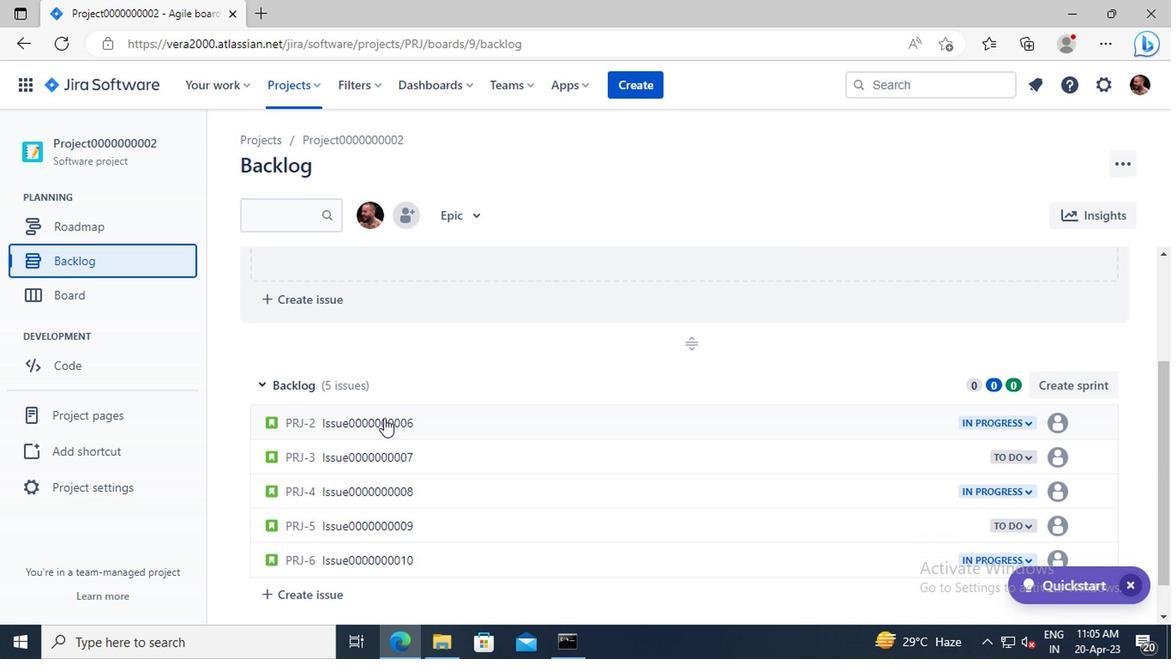 
Action: Mouse pressed left at (380, 423)
Screenshot: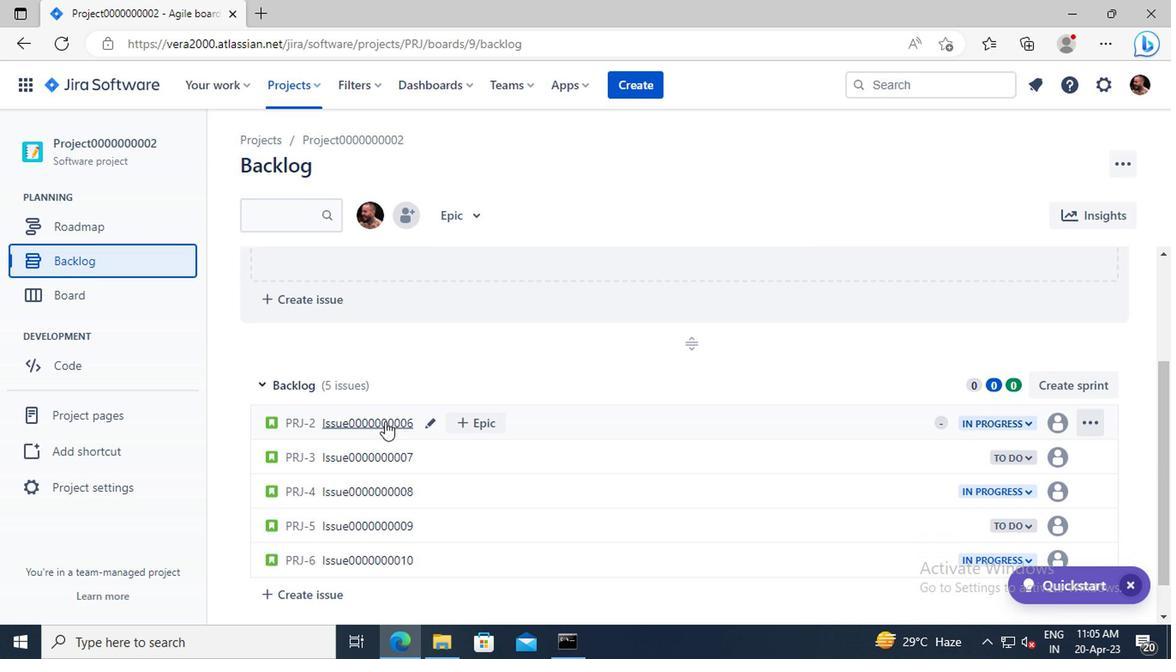 
Action: Mouse moved to (919, 408)
Screenshot: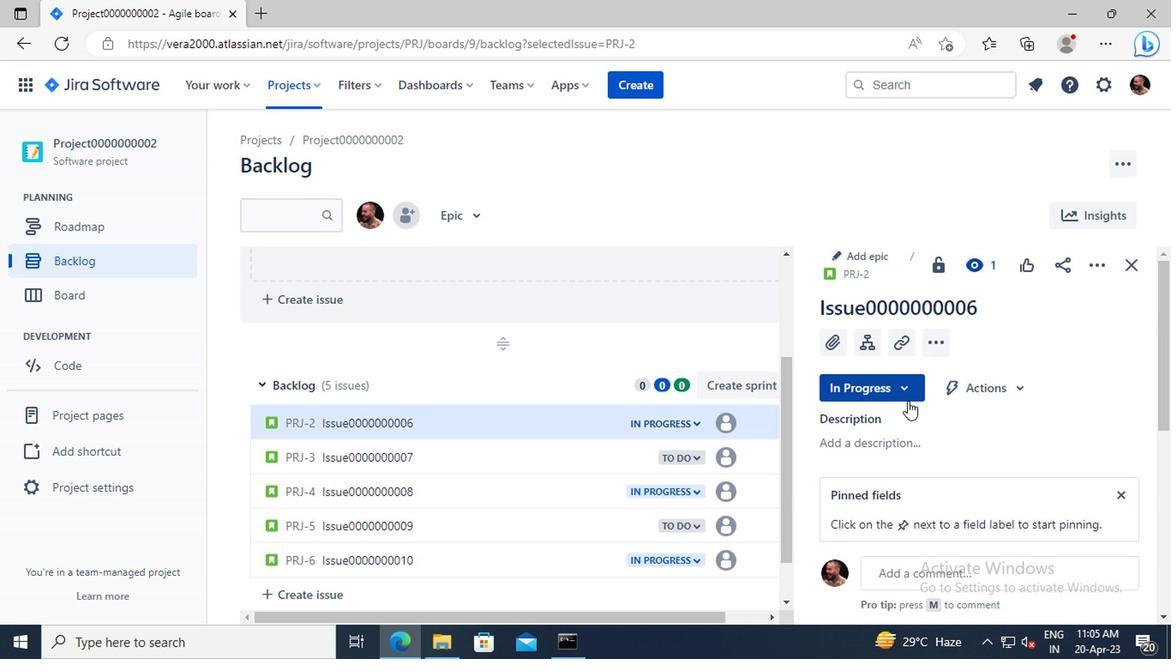 
Action: Mouse scrolled (919, 408) with delta (0, 0)
Screenshot: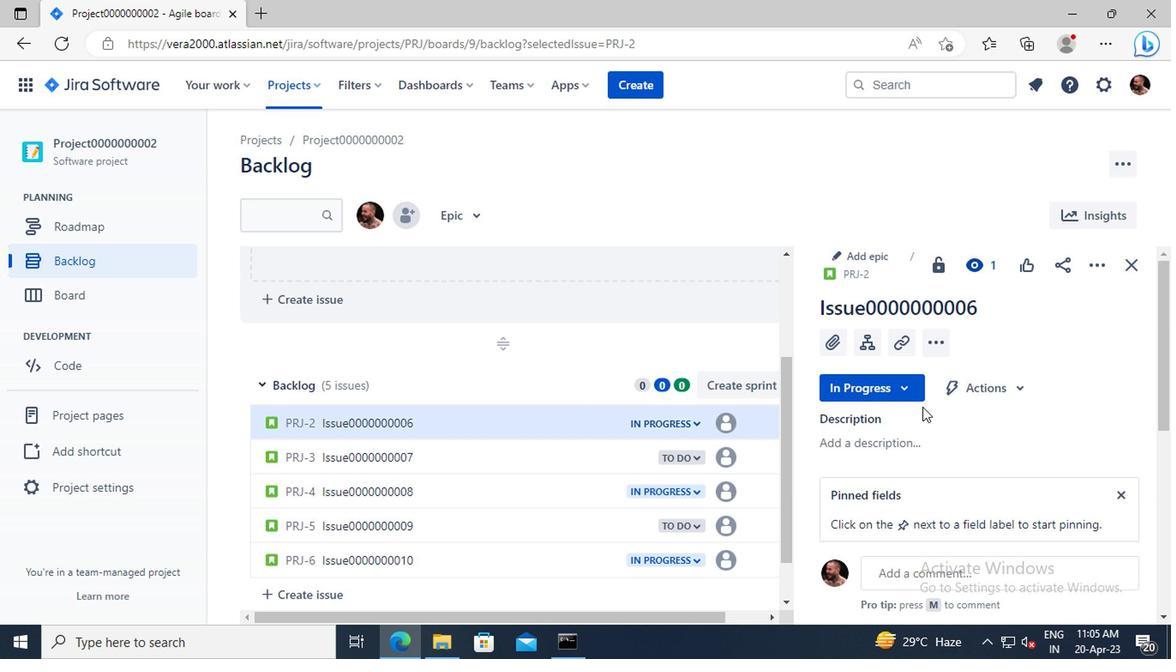 
Action: Mouse scrolled (919, 408) with delta (0, 0)
Screenshot: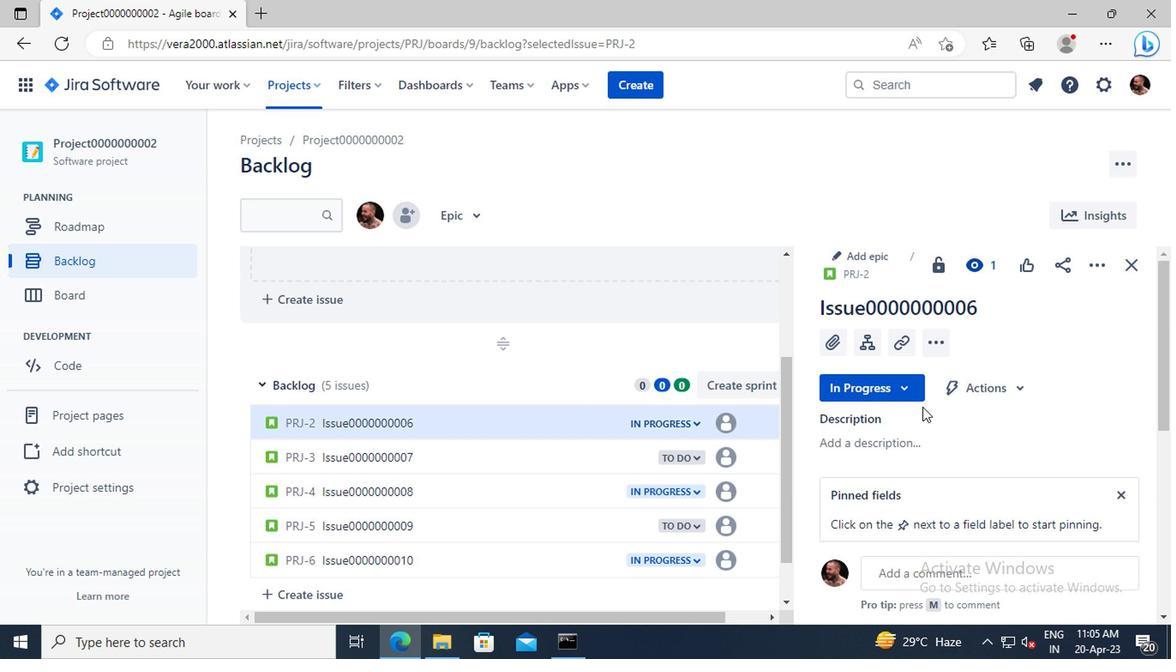 
Action: Mouse scrolled (919, 408) with delta (0, 0)
Screenshot: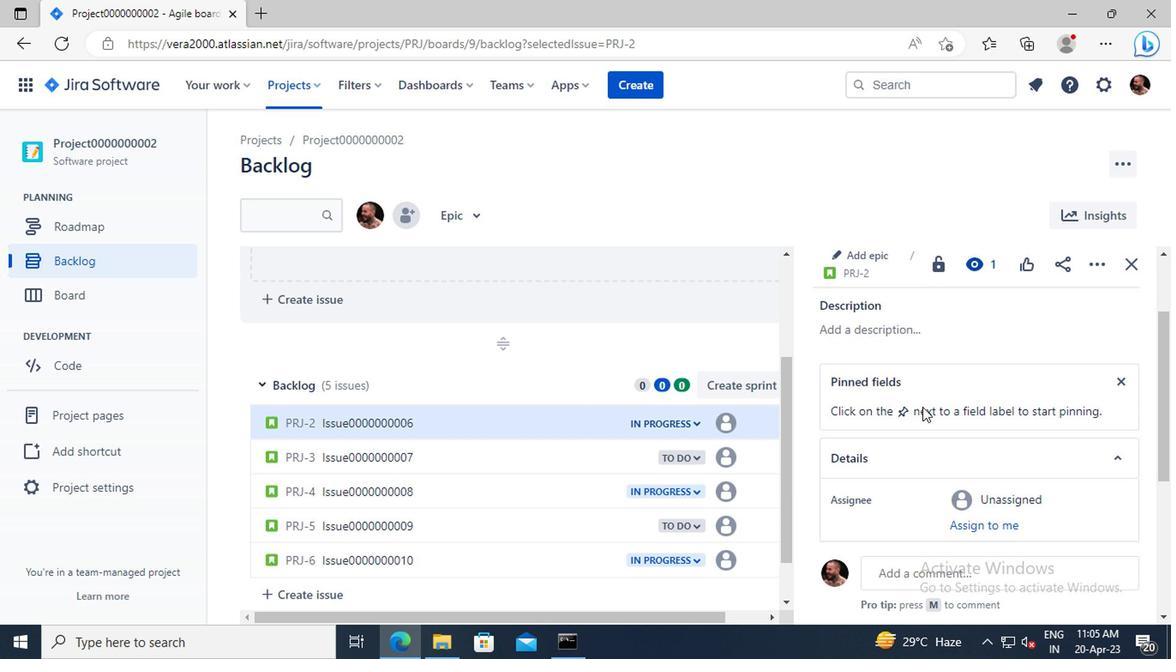 
Action: Mouse moved to (992, 438)
Screenshot: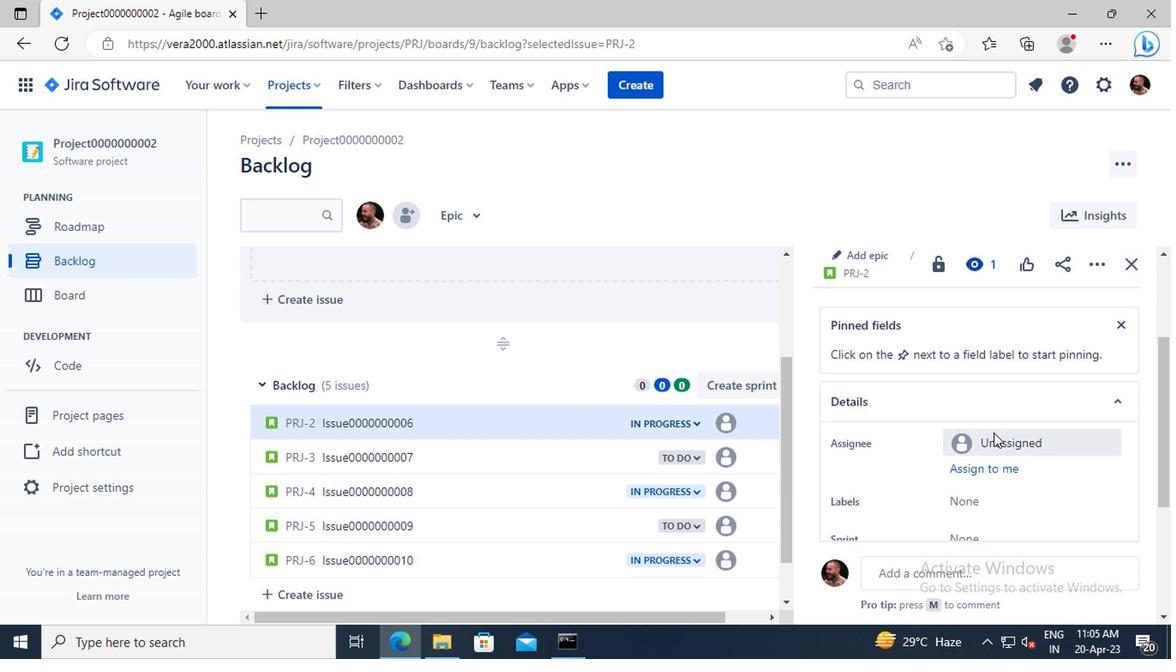
Action: Mouse pressed left at (992, 438)
Screenshot: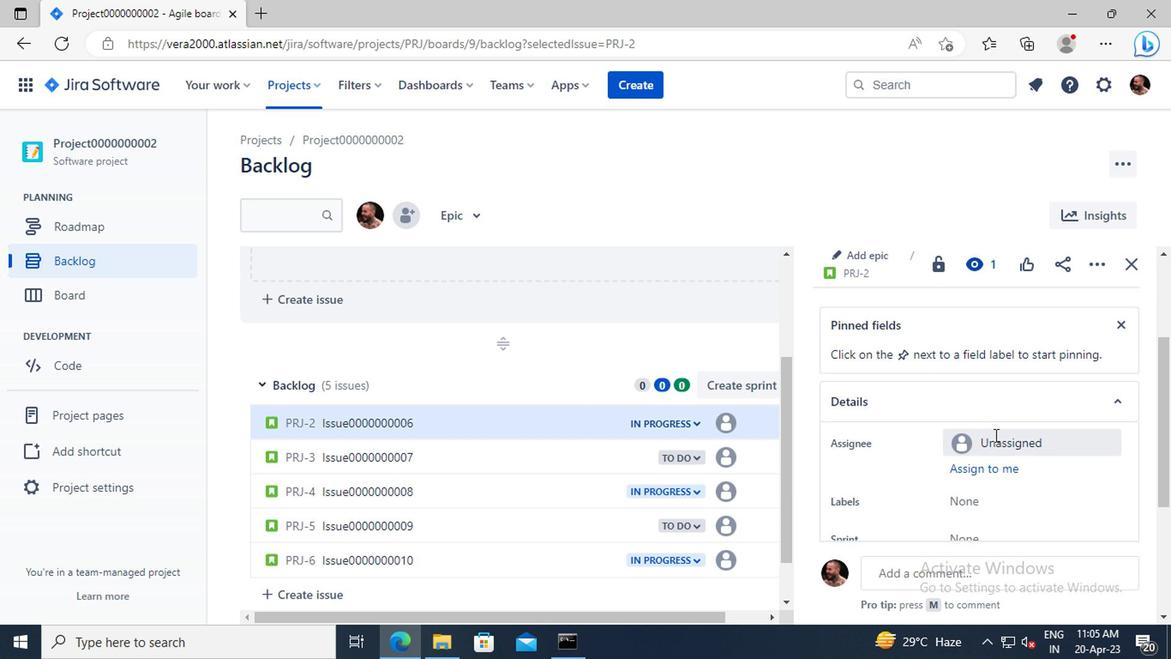 
Action: Key pressed parteek
Screenshot: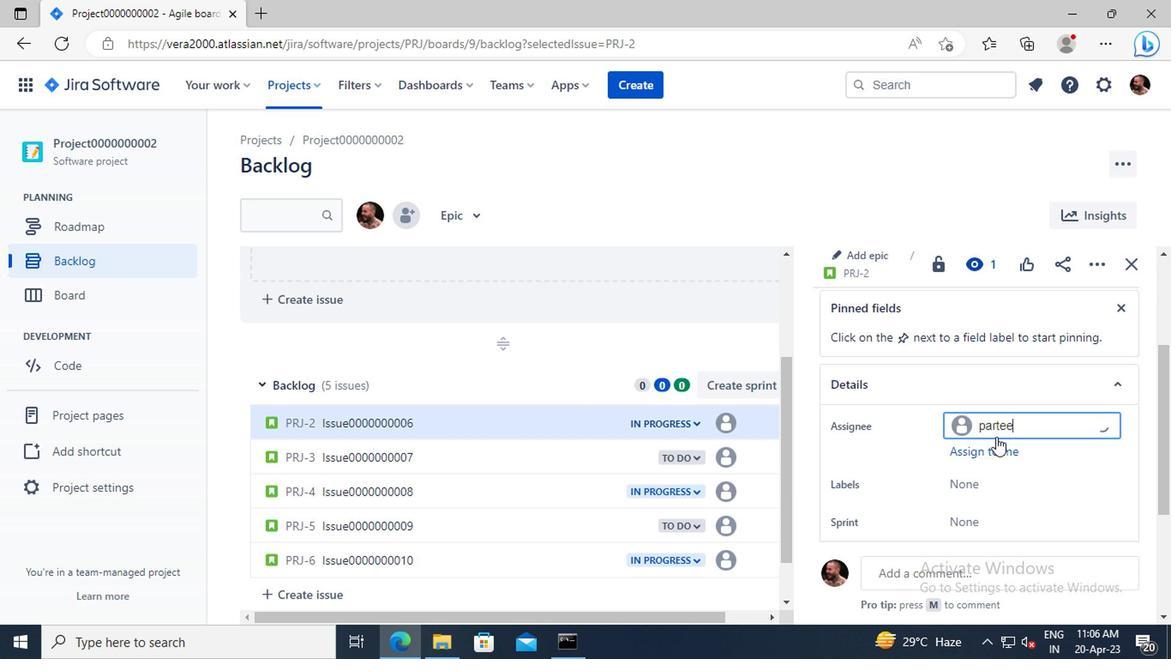 
Action: Mouse moved to (999, 472)
Screenshot: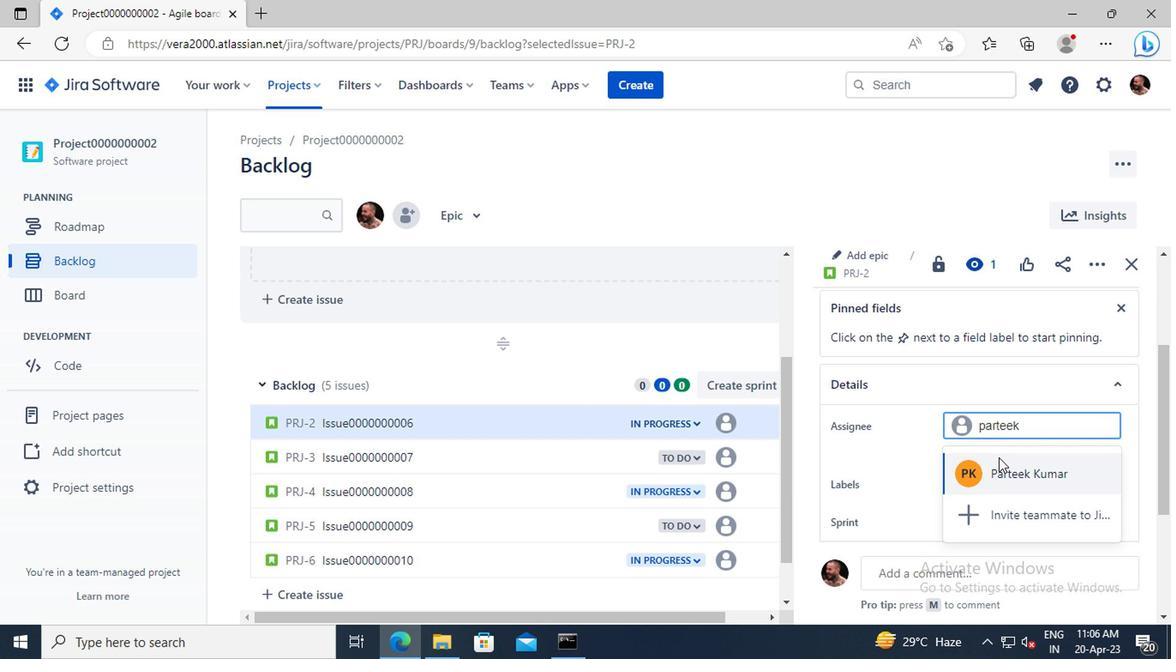
Action: Mouse pressed left at (999, 472)
Screenshot: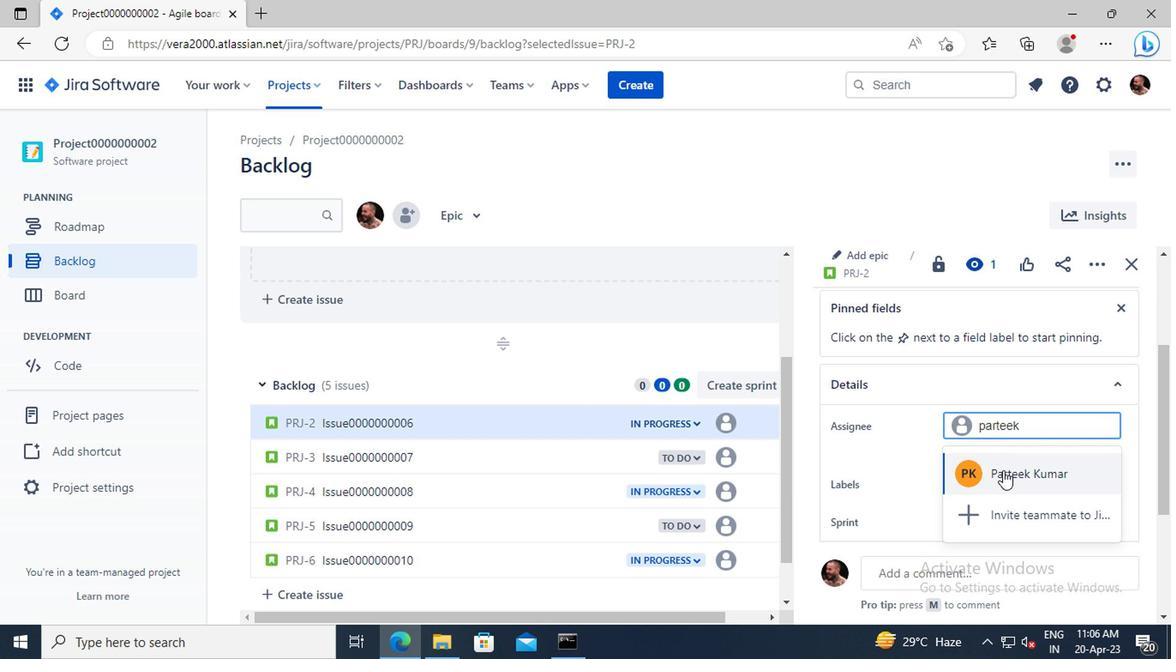 
Action: Mouse moved to (380, 457)
Screenshot: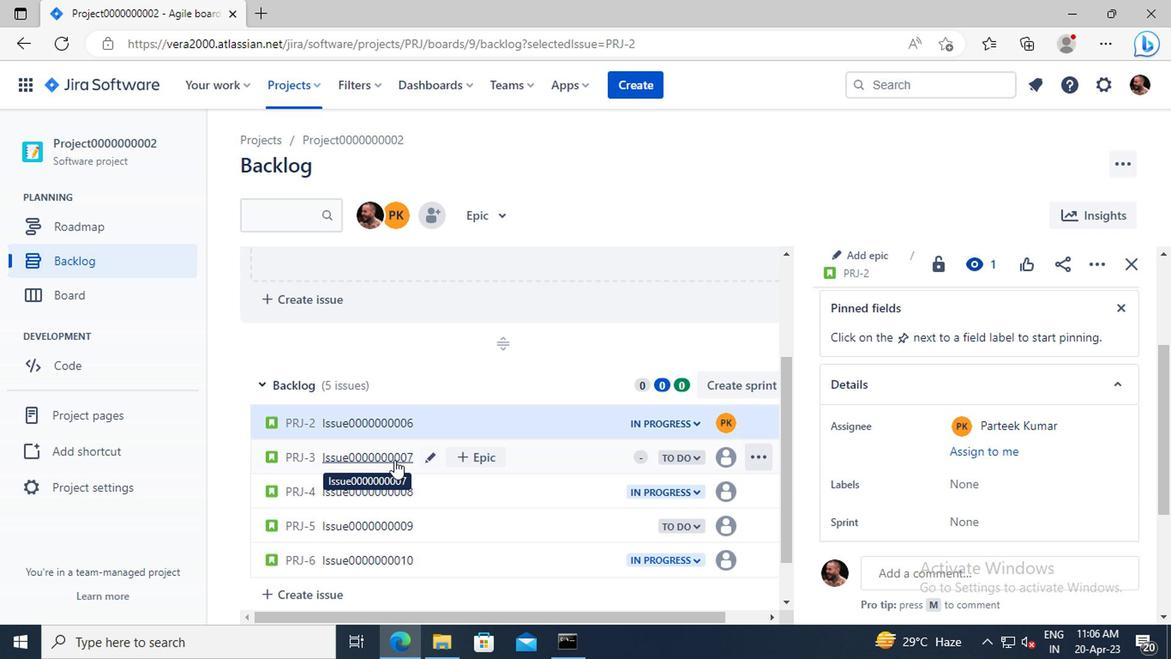
Action: Mouse pressed left at (380, 457)
Screenshot: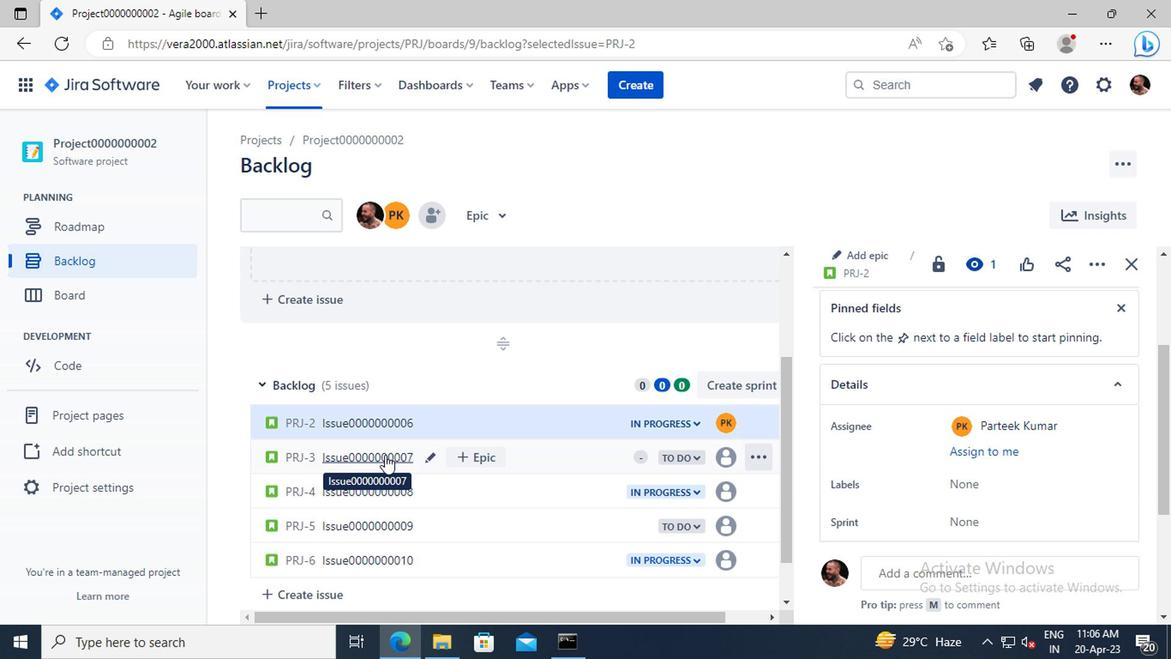 
Action: Mouse moved to (964, 410)
Screenshot: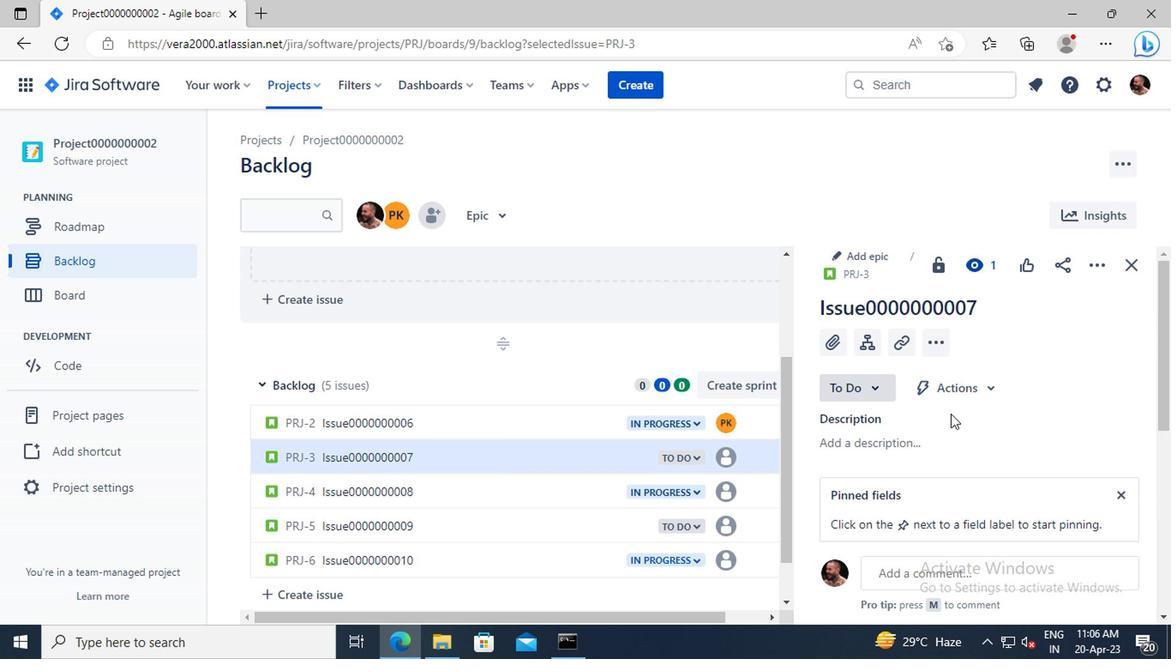 
Action: Mouse scrolled (964, 409) with delta (0, -1)
Screenshot: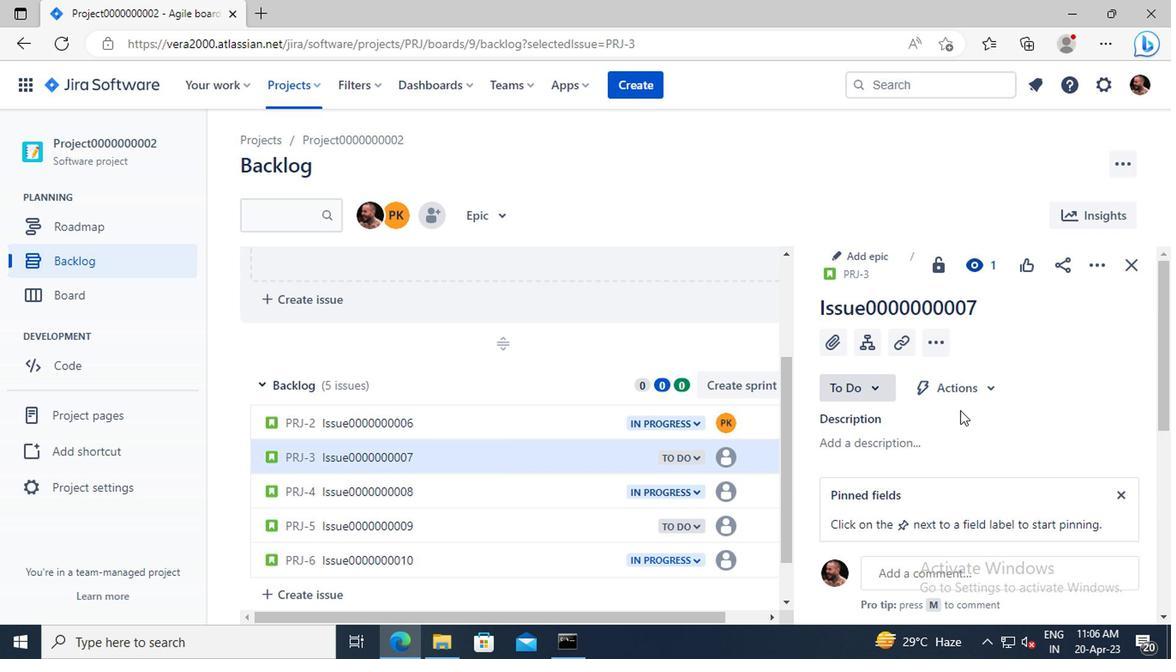 
Action: Mouse scrolled (964, 409) with delta (0, -1)
Screenshot: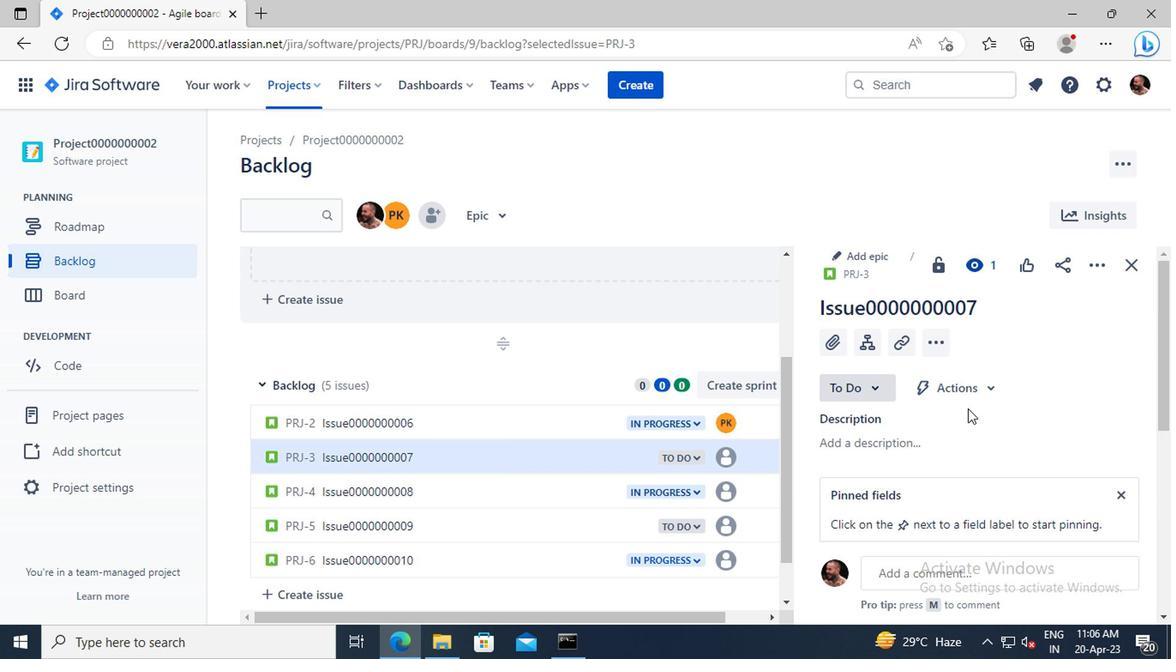 
Action: Mouse scrolled (964, 409) with delta (0, -1)
Screenshot: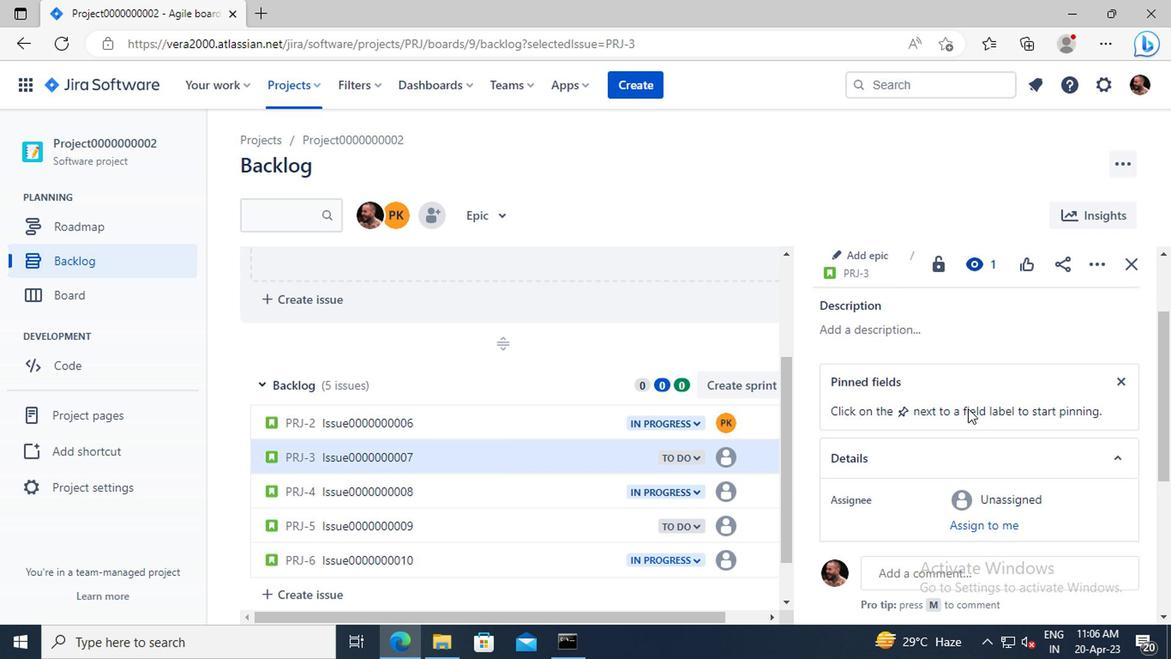 
Action: Mouse moved to (991, 440)
Screenshot: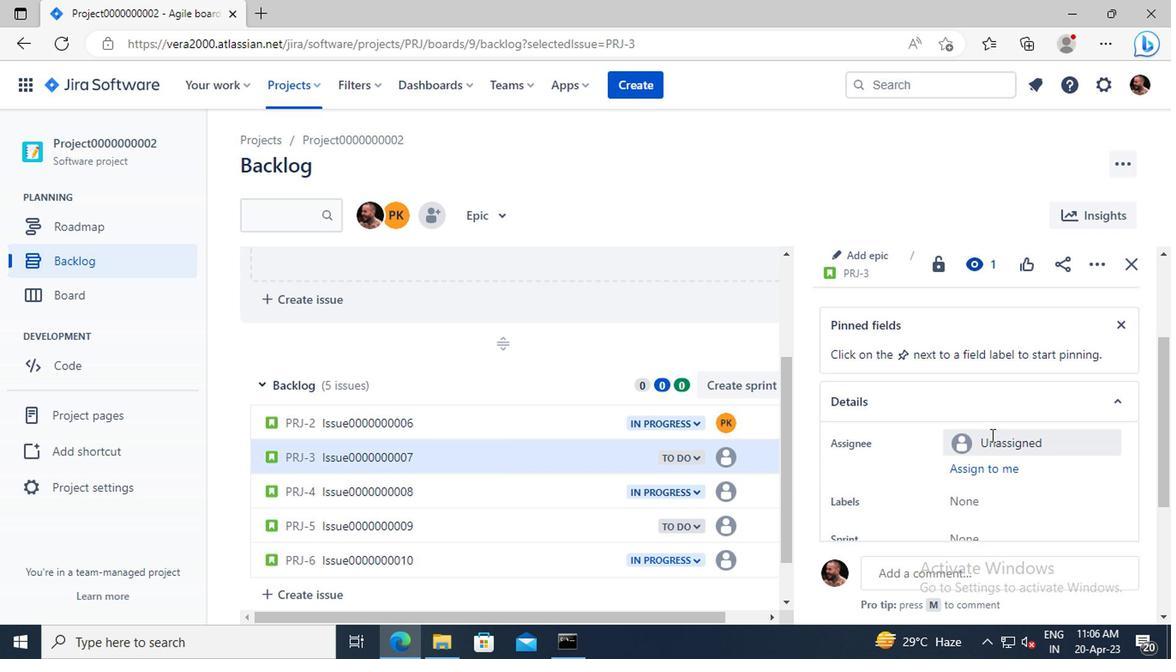
Action: Mouse pressed left at (991, 440)
Screenshot: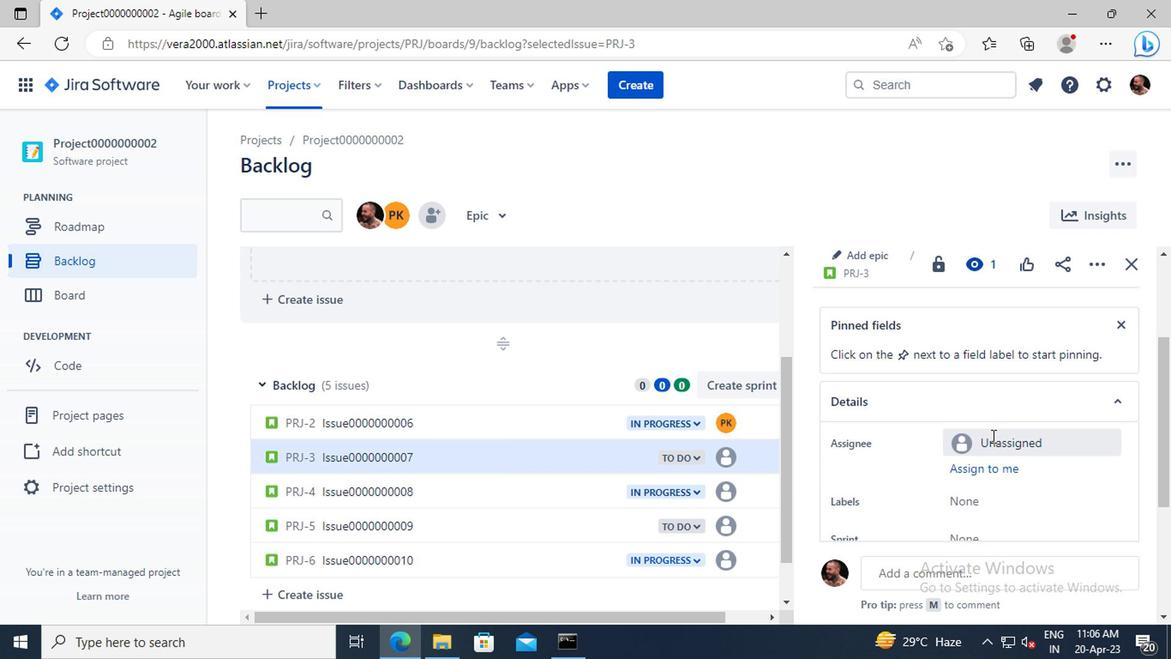 
Action: Key pressed parteek
Screenshot: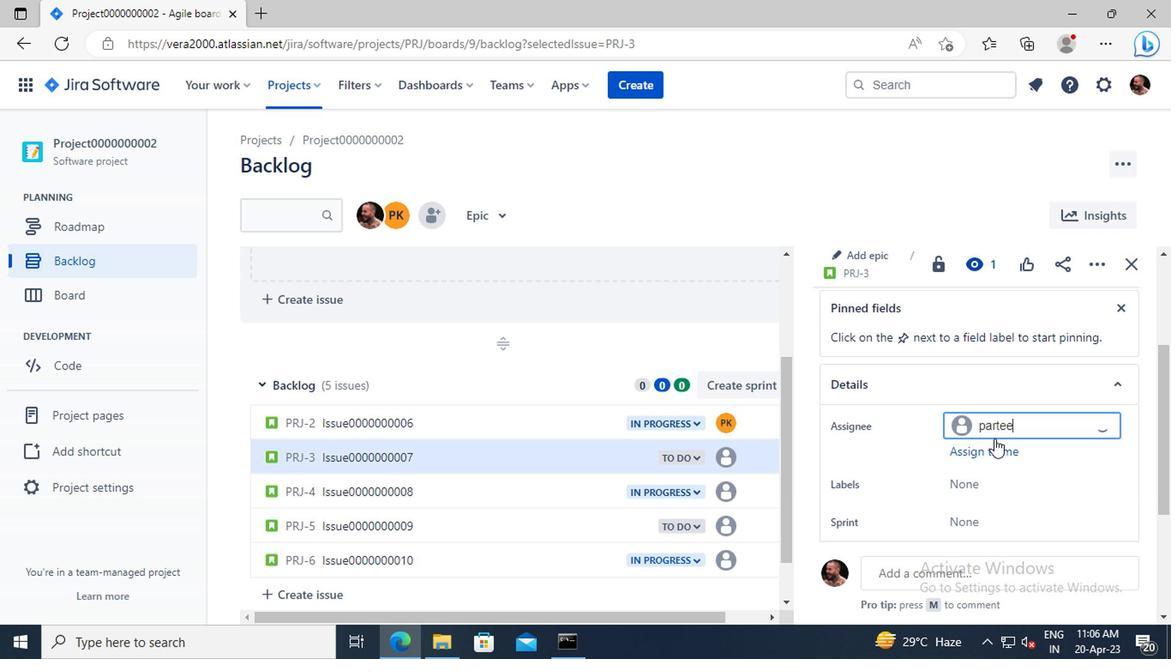 
Action: Mouse moved to (1003, 474)
Screenshot: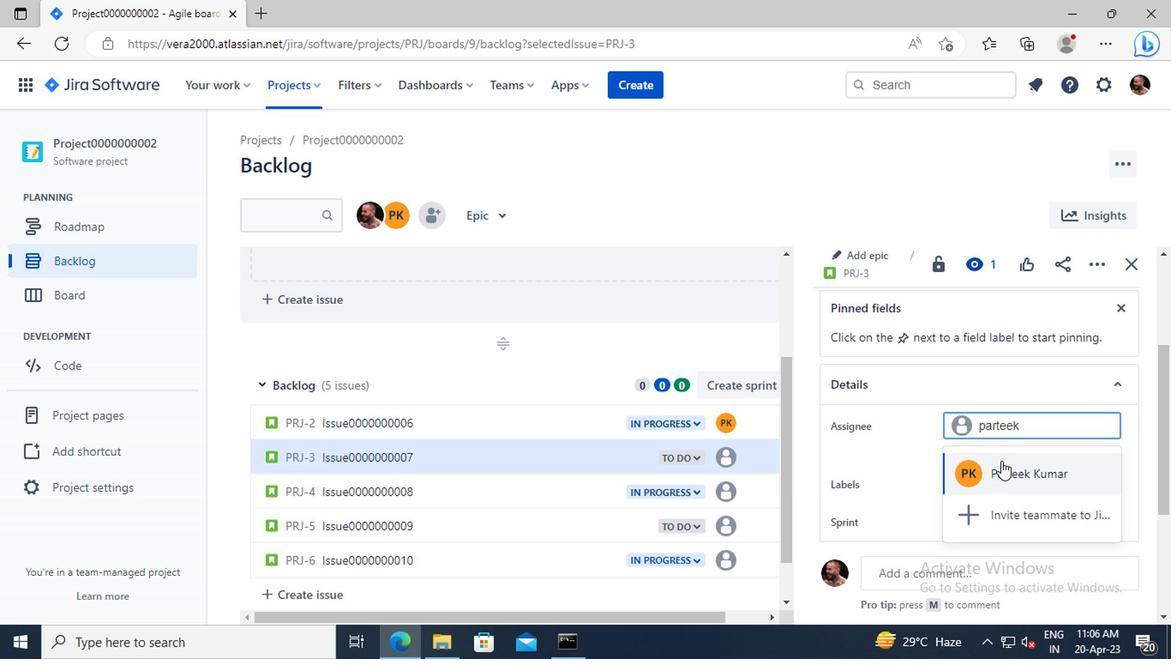 
Action: Mouse pressed left at (1003, 474)
Screenshot: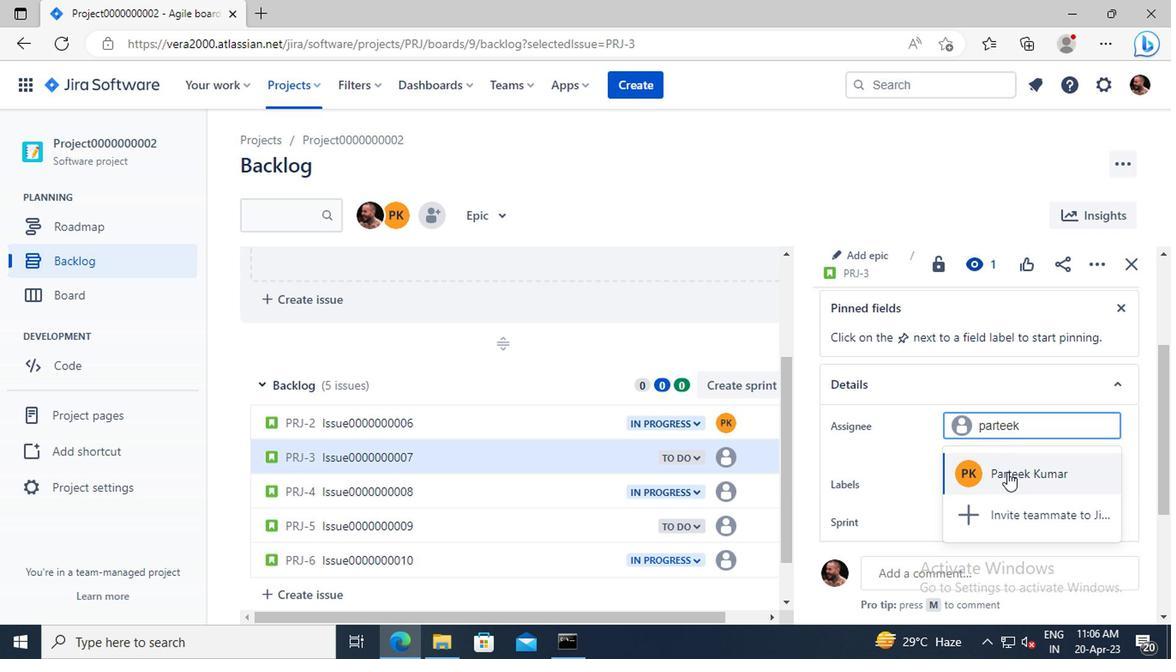 
